 Task: Add an event with the title Second Client Meeting: Account Review, date '2024/05/12', time 7:30 AM to 9:30 AMand add a description: Furthermore, you will have the opportunity to discuss your current financial status, including revenue growth, profitability, and any notable milestones or achievements. Sharing this information demonstrates your business's performance and potential for future success., put the event into Yellow category, logged in from the account softage.2@softage.netand send the event invitation to softage.1@softage.net and softage.3@softage.net. Set a reminder for the event 30 minutes before
Action: Mouse moved to (94, 92)
Screenshot: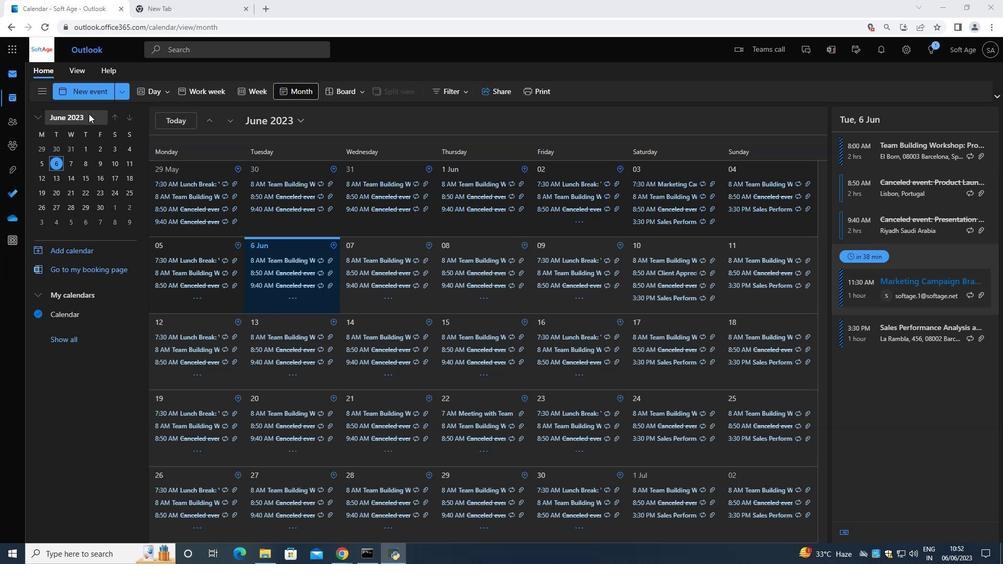 
Action: Mouse pressed left at (94, 92)
Screenshot: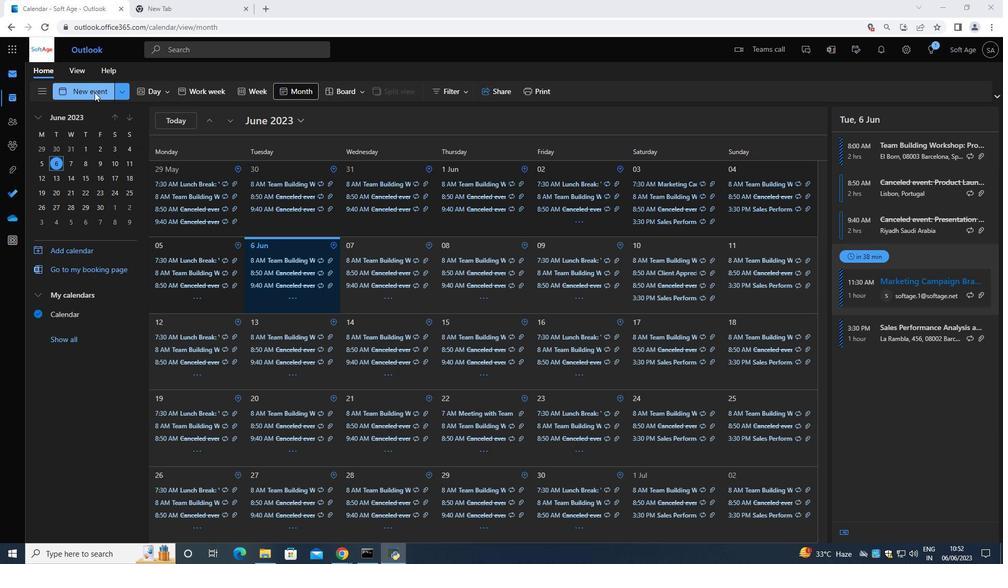 
Action: Mouse moved to (301, 122)
Screenshot: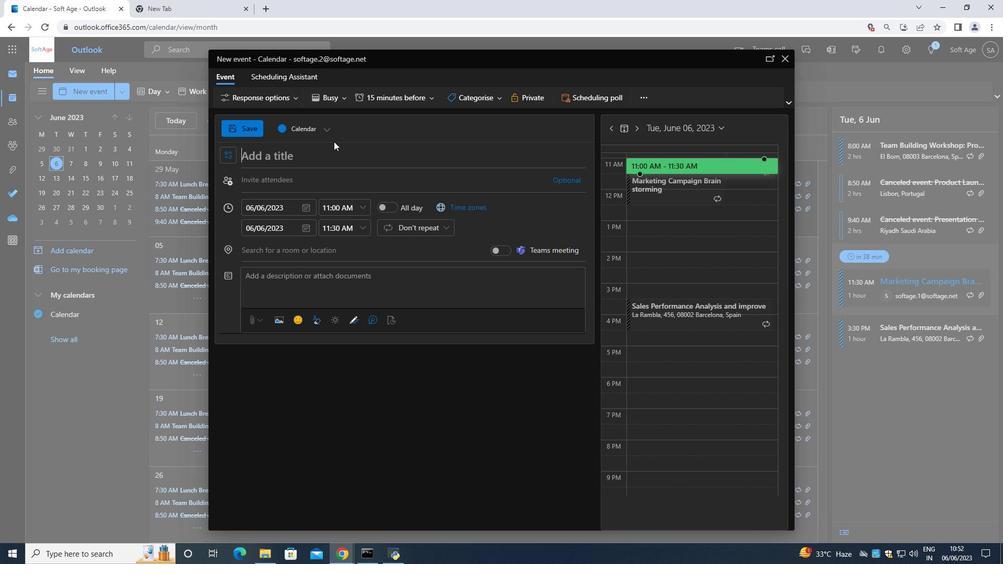 
Action: Key pressed <Key.shift><Key.shift><Key.shift><Key.shift><Key.shift><Key.shift><Key.shift><Key.shift><Key.shift><Key.shift><Key.shift><Key.shift><Key.shift><Key.shift>Second<Key.space><Key.shift><Key.shift><Key.shift><Key.shift>Client<Key.space><Key.shift>Meeting<Key.shift_r>:<Key.shift><Key.shift><Key.shift><Key.shift><Key.shift><Key.shift><Key.shift><Key.shift><Key.shift><Key.shift><Key.space><Key.shift>Account<Key.space><Key.shift>Reb<Key.backspace>view
Screenshot: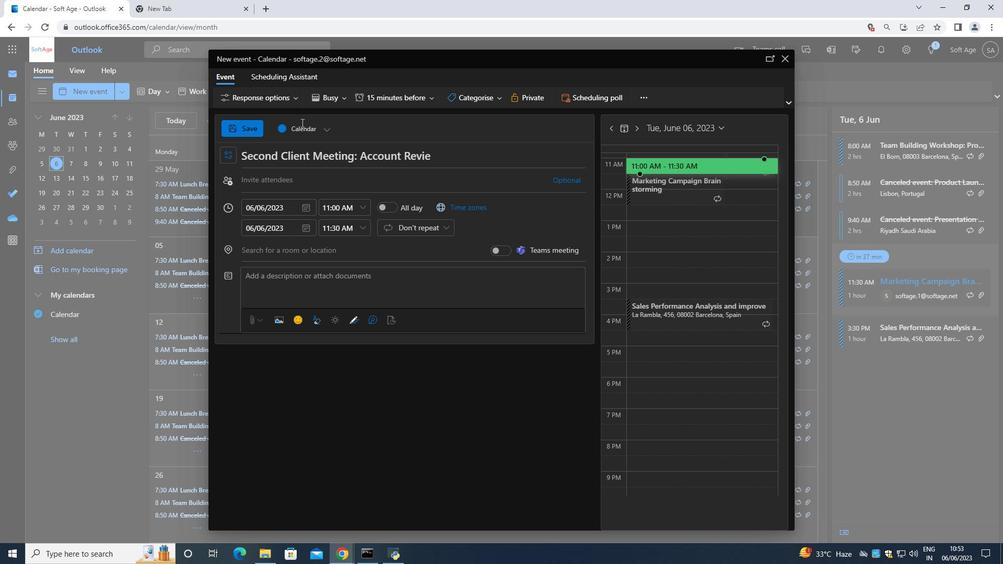 
Action: Mouse moved to (305, 206)
Screenshot: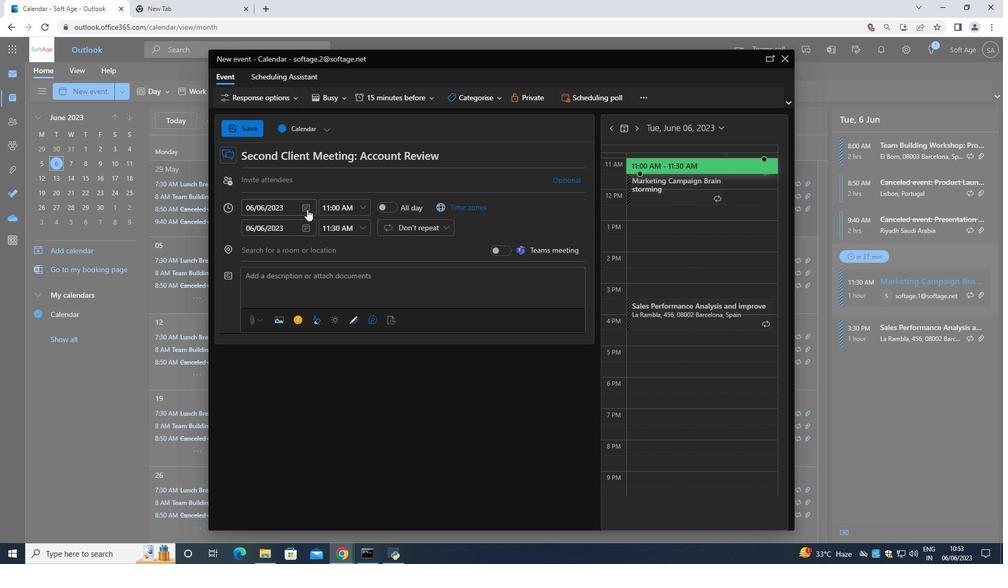 
Action: Mouse pressed left at (305, 206)
Screenshot: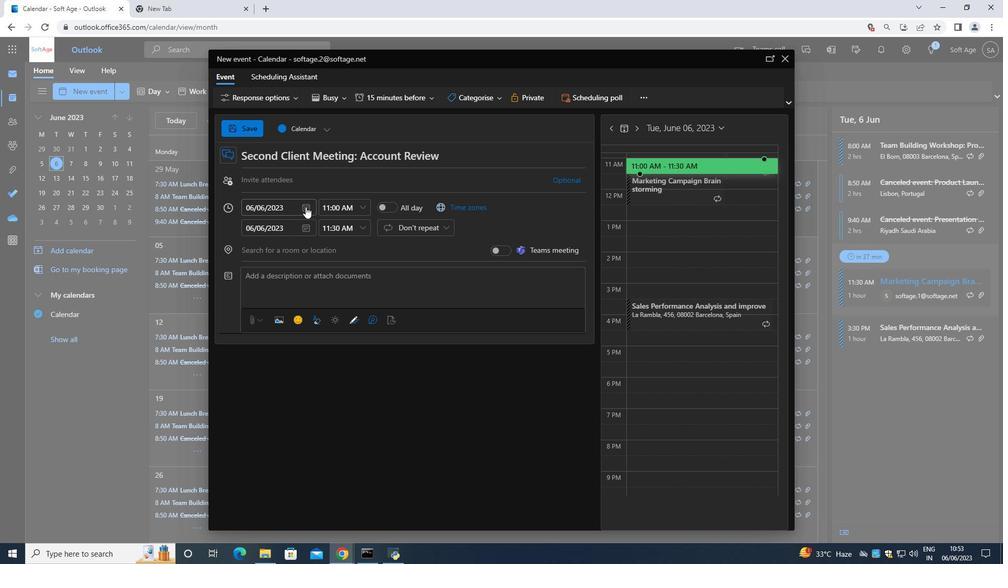 
Action: Mouse moved to (339, 226)
Screenshot: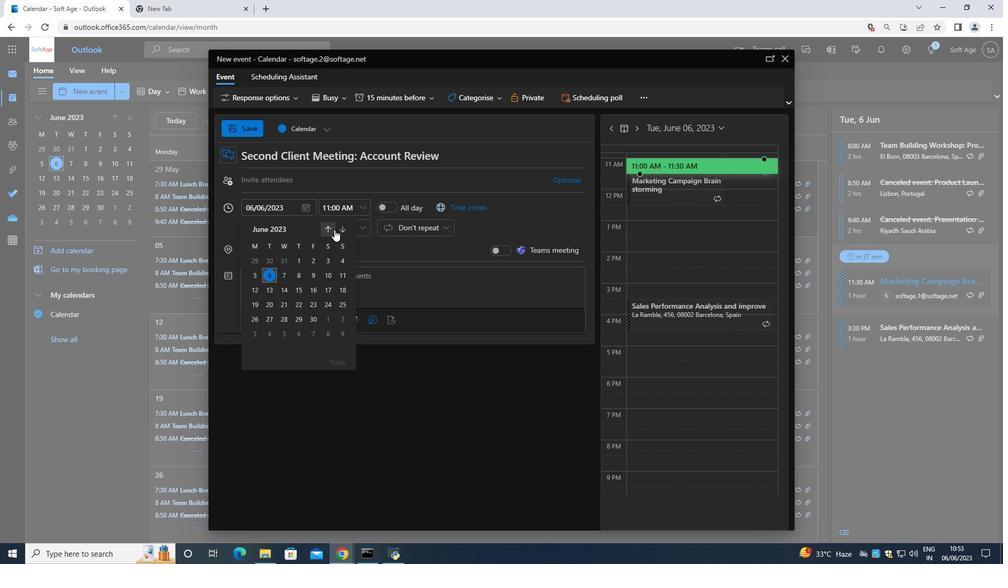 
Action: Mouse pressed left at (339, 226)
Screenshot: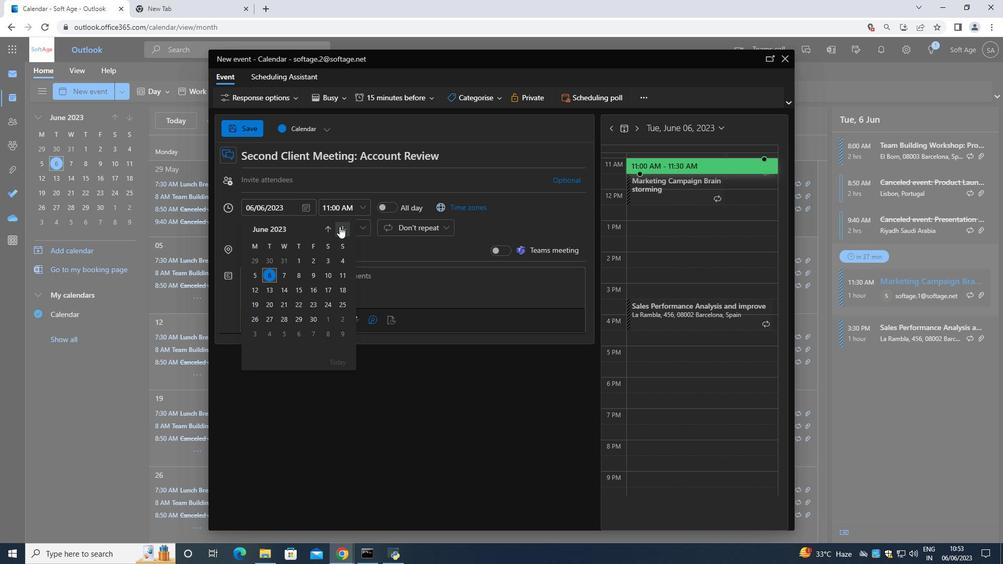 
Action: Mouse pressed left at (339, 226)
Screenshot: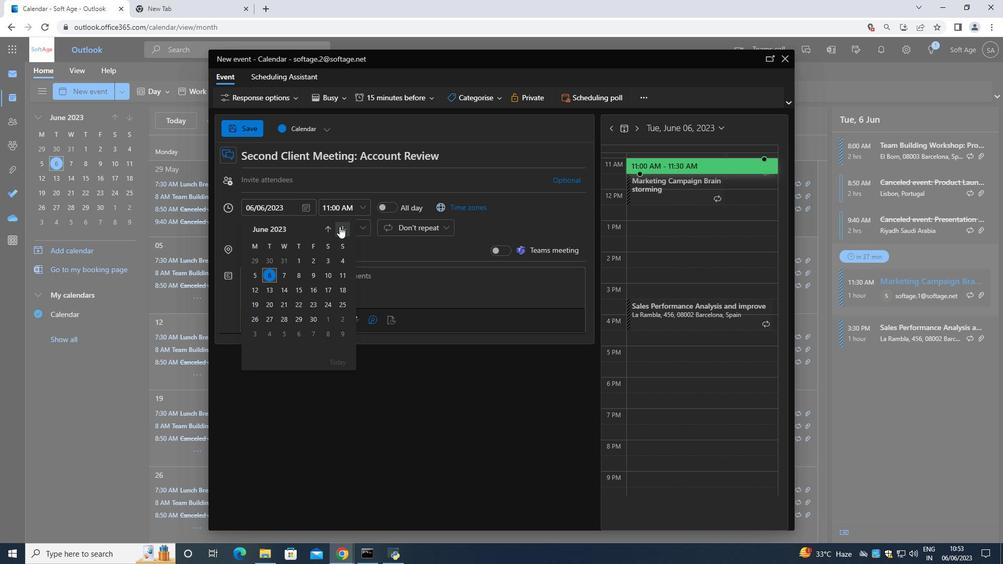 
Action: Mouse pressed left at (339, 226)
Screenshot: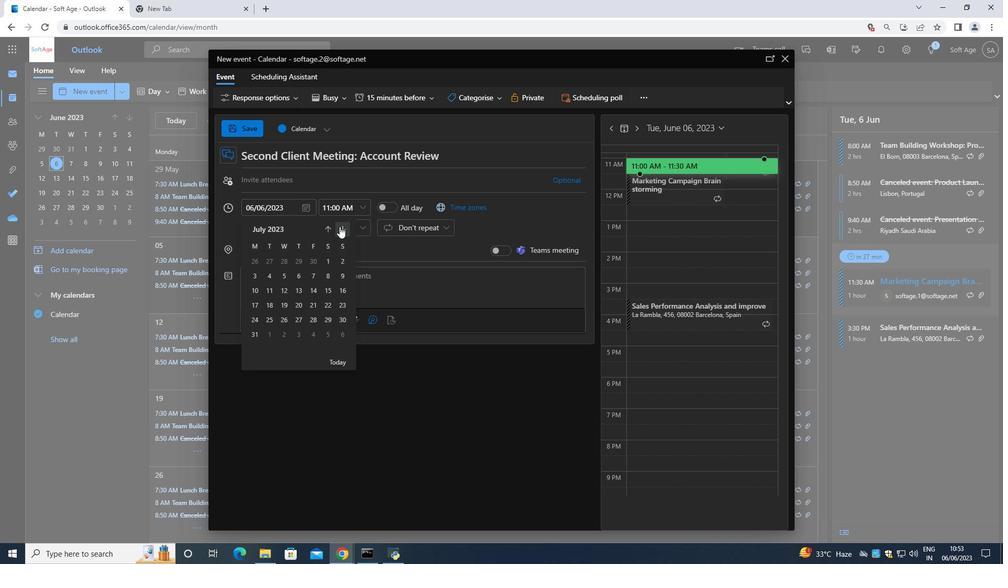 
Action: Mouse pressed left at (339, 226)
Screenshot: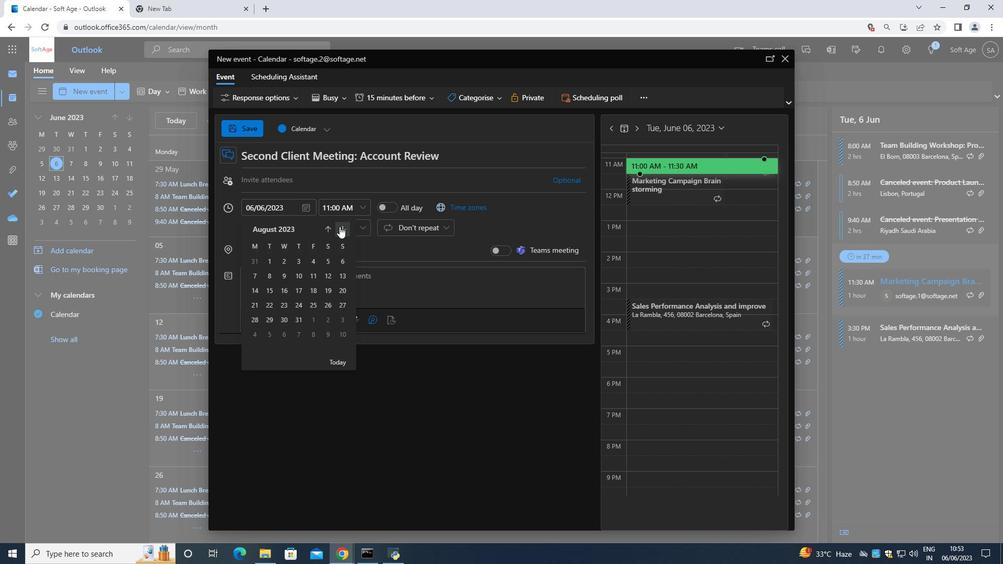 
Action: Mouse moved to (340, 226)
Screenshot: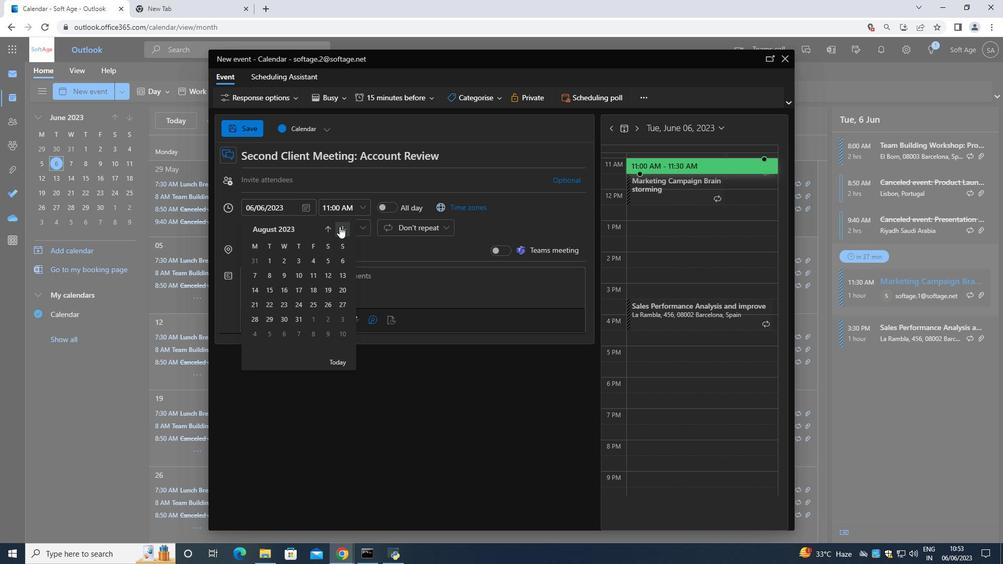 
Action: Mouse pressed left at (340, 226)
Screenshot: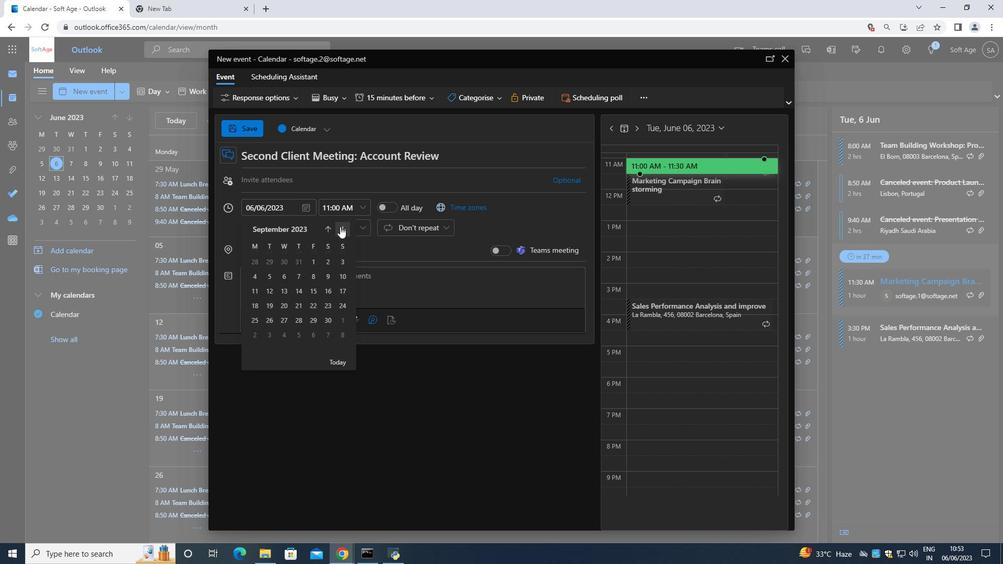 
Action: Mouse moved to (340, 226)
Screenshot: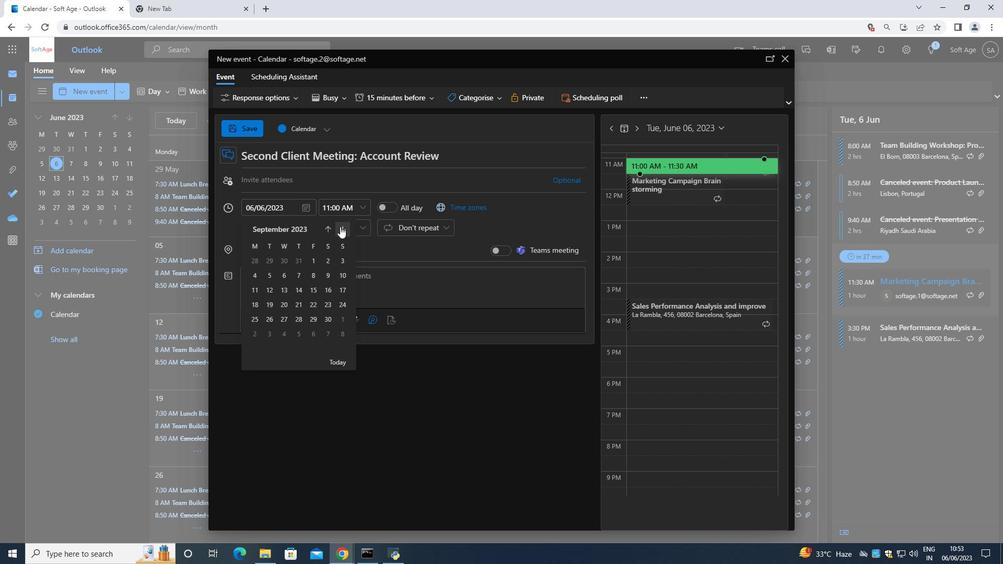 
Action: Mouse pressed left at (340, 226)
Screenshot: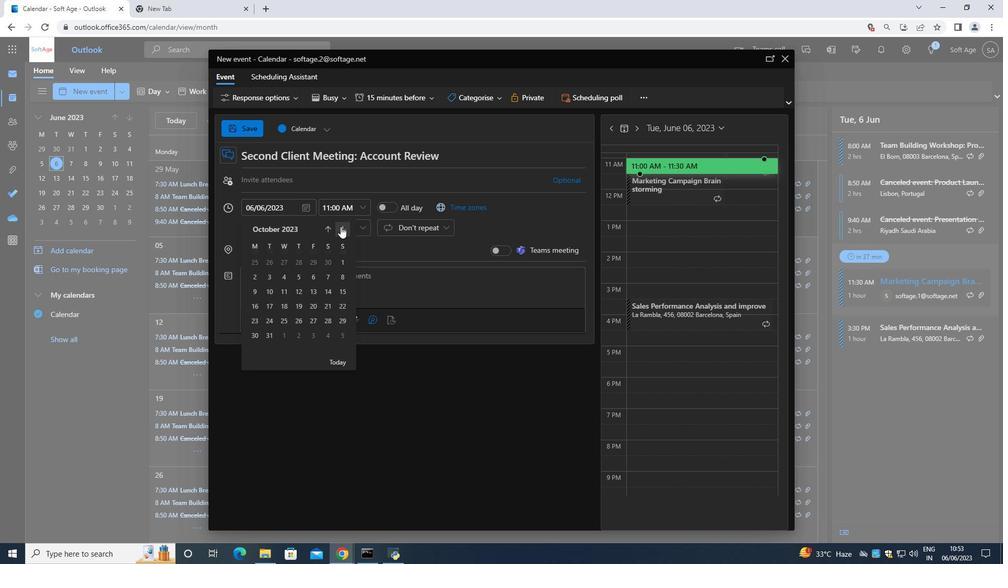 
Action: Mouse pressed left at (340, 226)
Screenshot: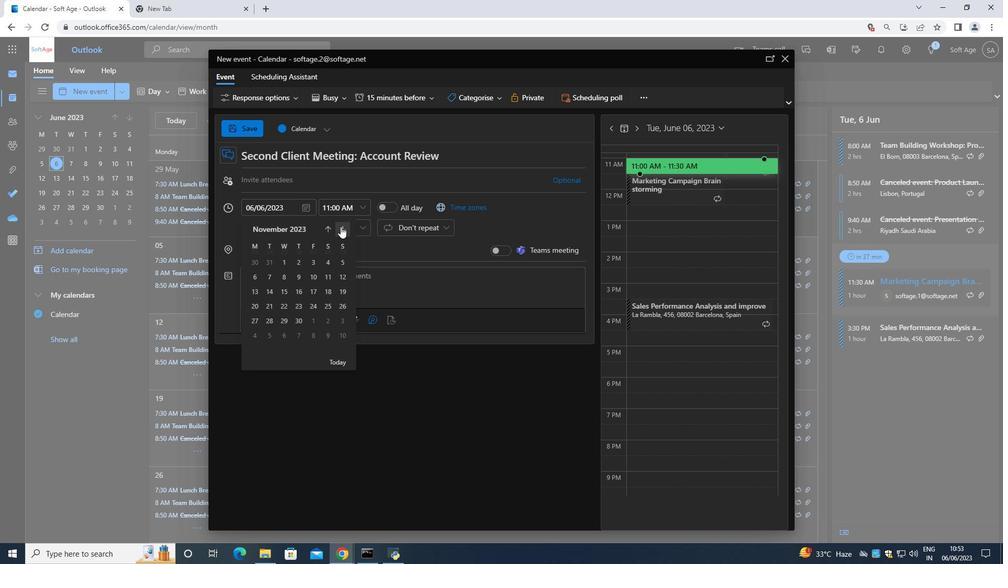 
Action: Mouse pressed left at (340, 226)
Screenshot: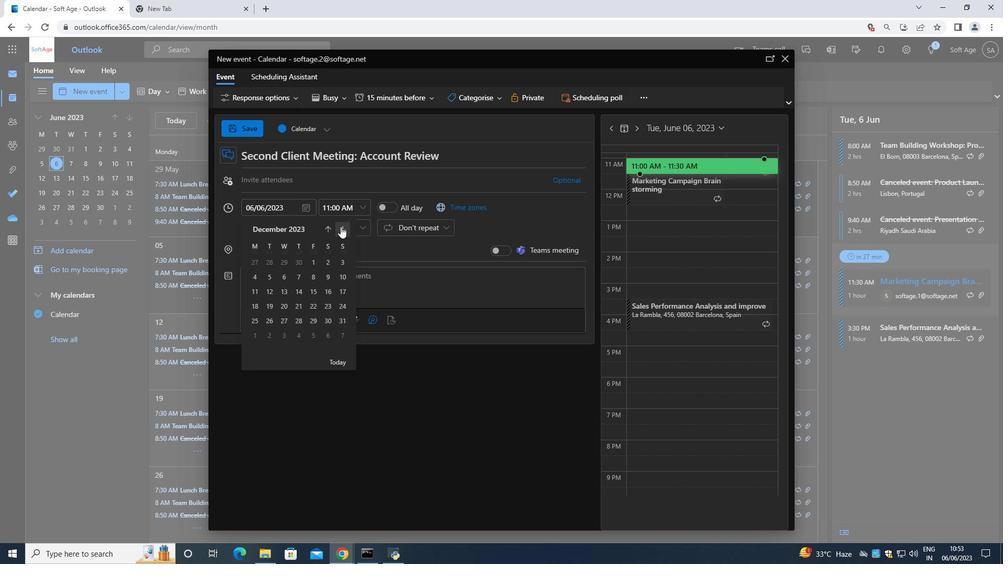 
Action: Mouse pressed left at (340, 226)
Screenshot: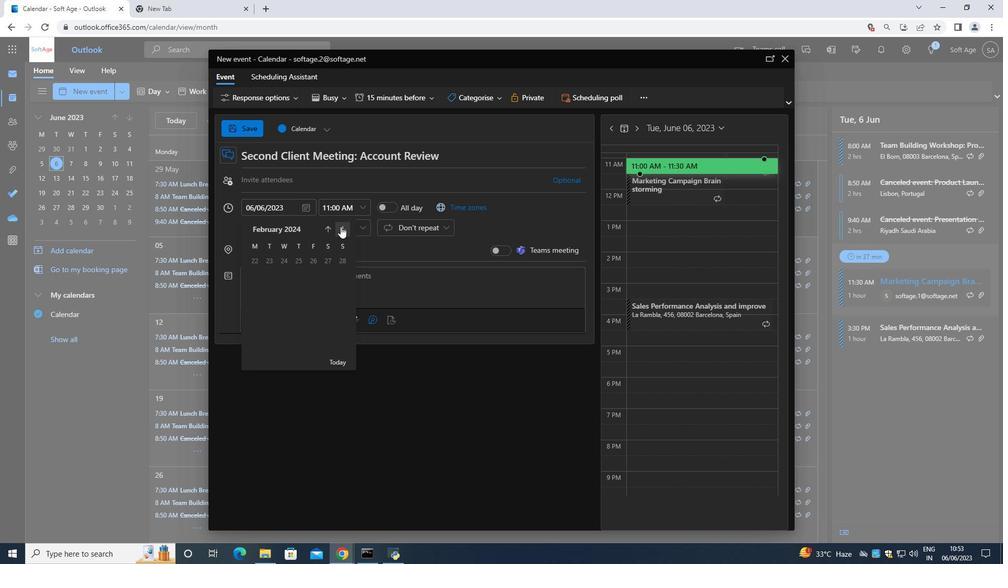 
Action: Mouse pressed left at (340, 226)
Screenshot: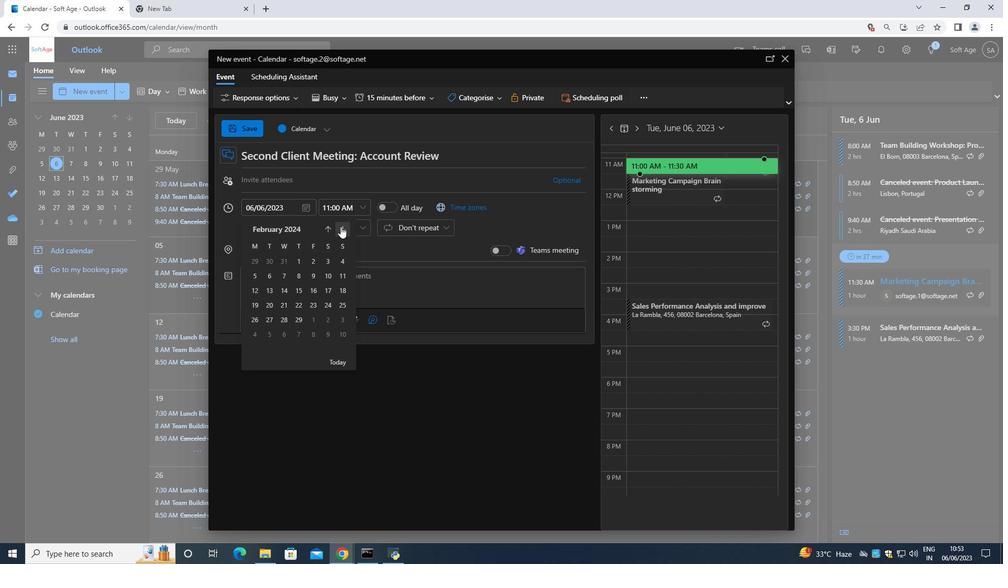 
Action: Mouse moved to (341, 226)
Screenshot: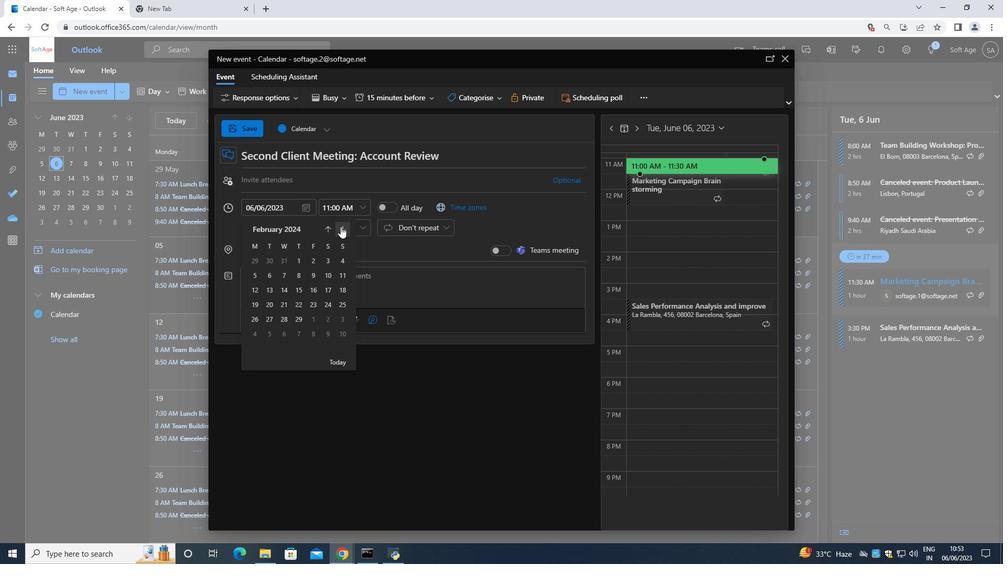 
Action: Mouse pressed left at (341, 226)
Screenshot: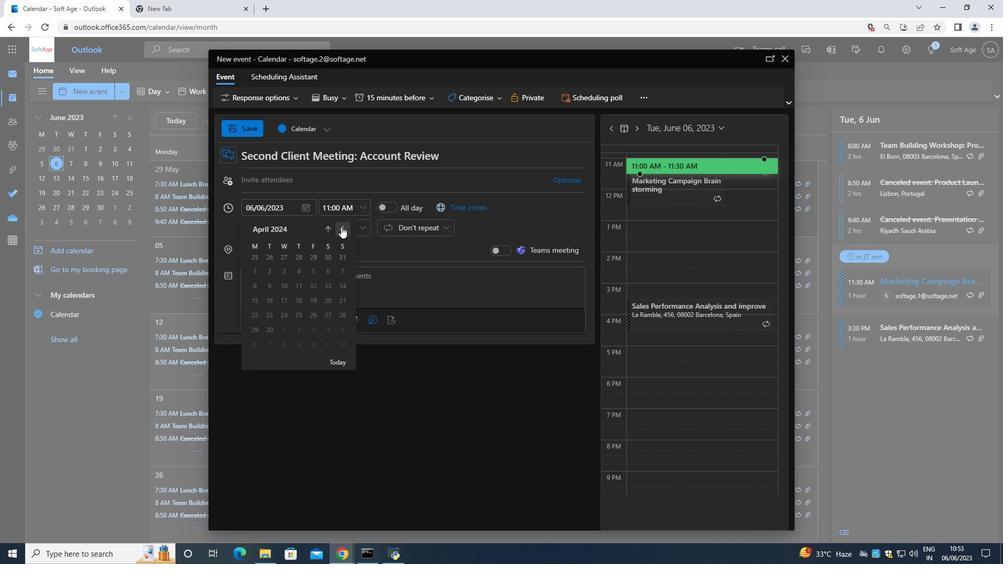 
Action: Mouse moved to (342, 276)
Screenshot: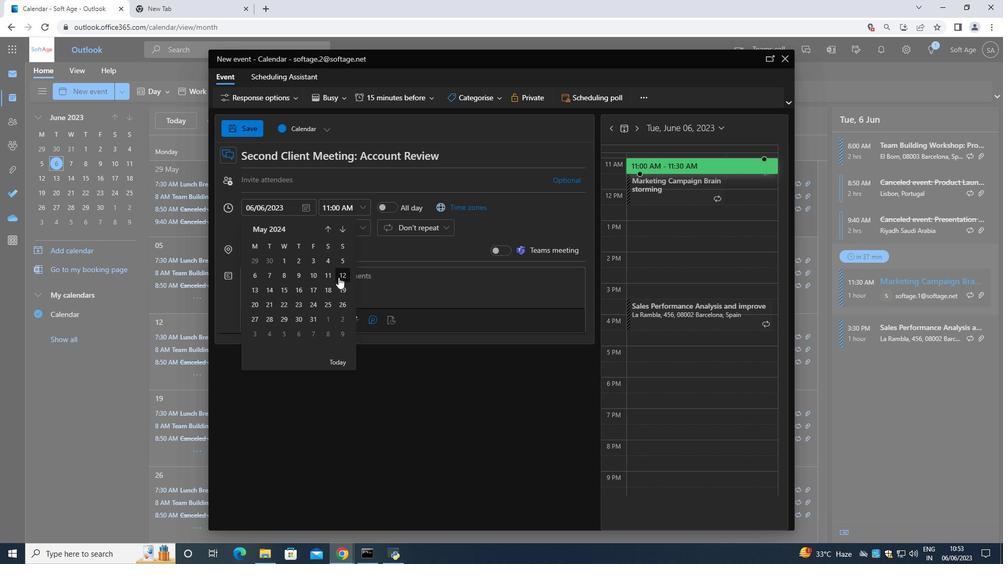 
Action: Mouse pressed left at (342, 276)
Screenshot: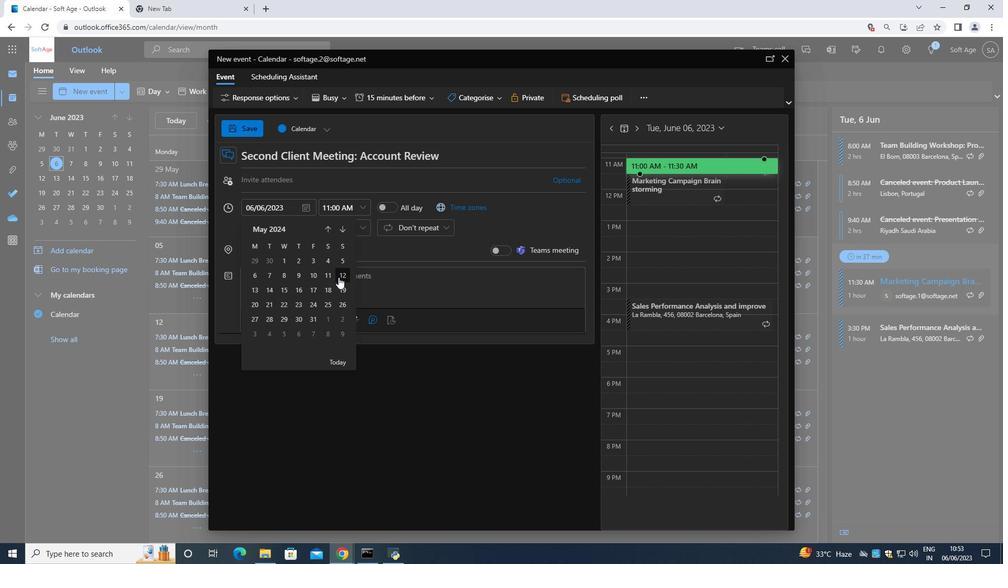 
Action: Mouse moved to (365, 204)
Screenshot: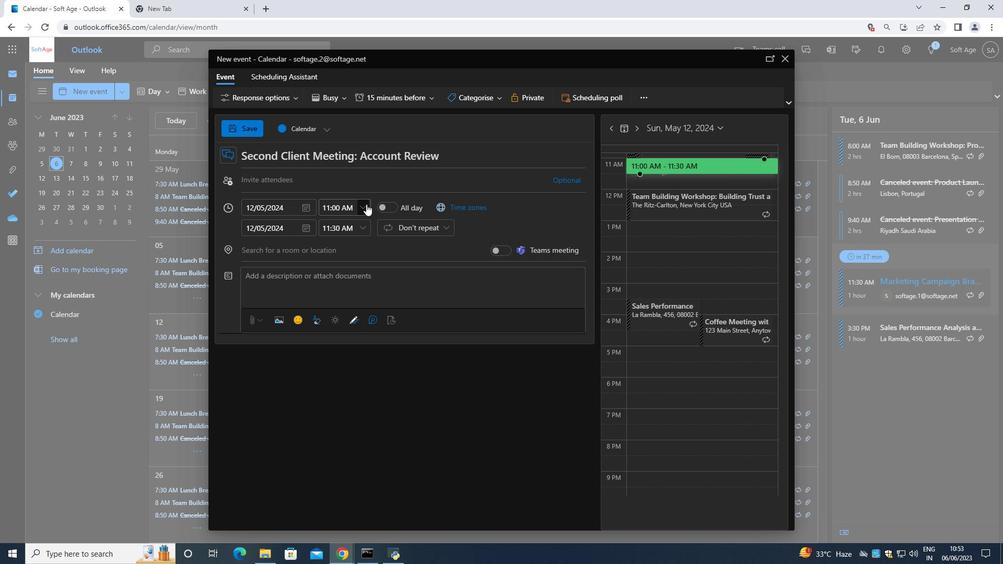 
Action: Mouse pressed left at (365, 204)
Screenshot: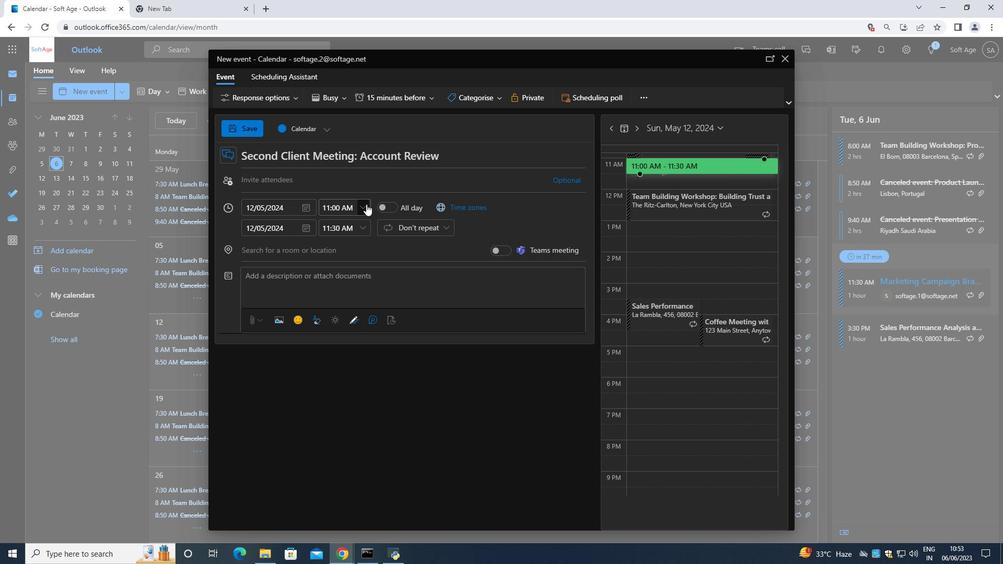 
Action: Mouse moved to (354, 226)
Screenshot: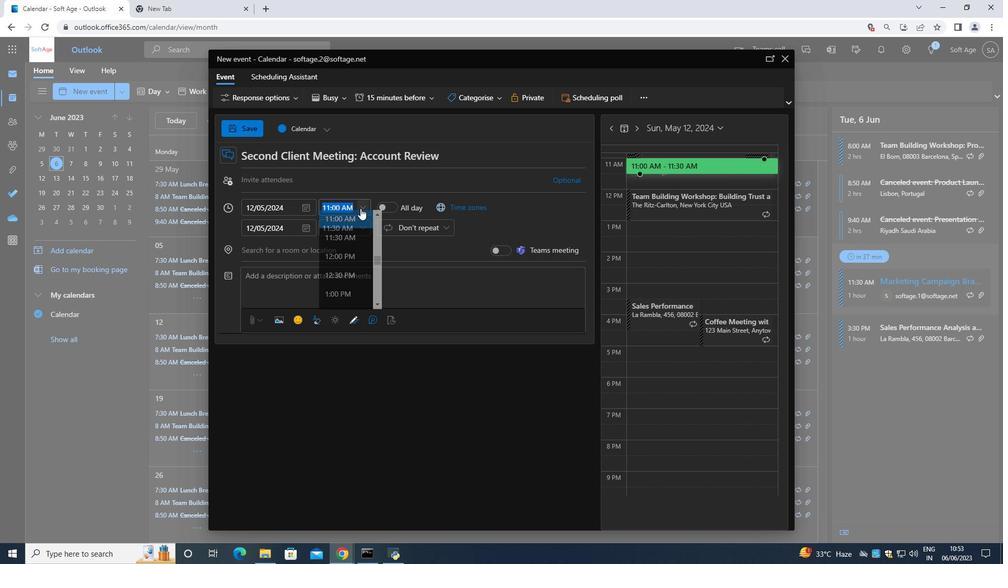 
Action: Mouse scrolled (354, 226) with delta (0, 0)
Screenshot: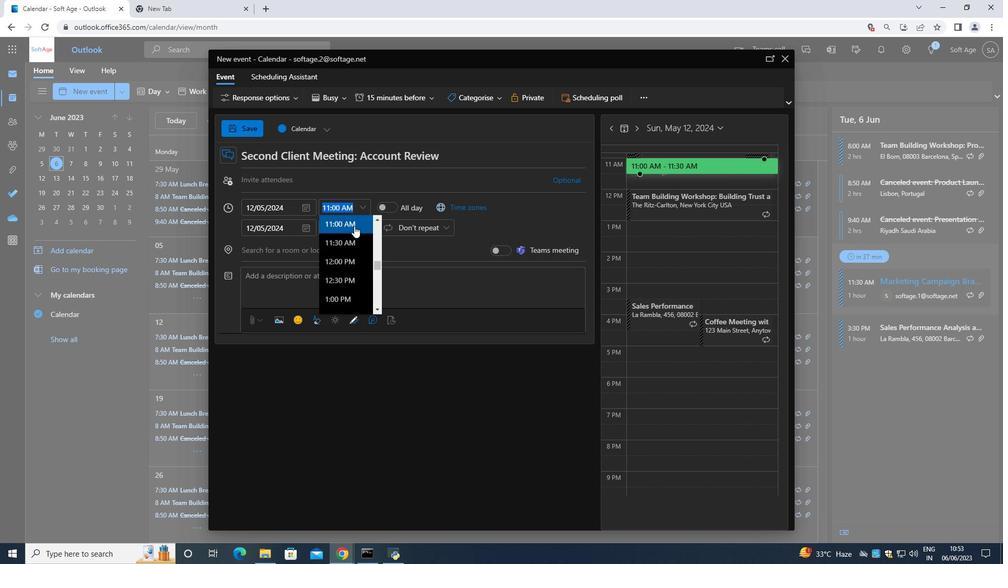 
Action: Mouse scrolled (354, 226) with delta (0, 0)
Screenshot: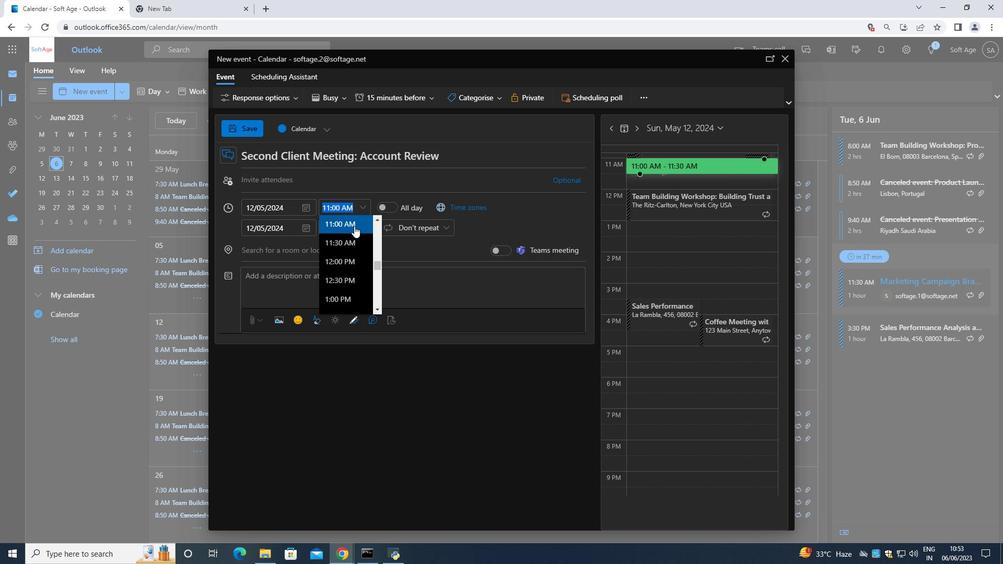 
Action: Mouse scrolled (354, 226) with delta (0, 0)
Screenshot: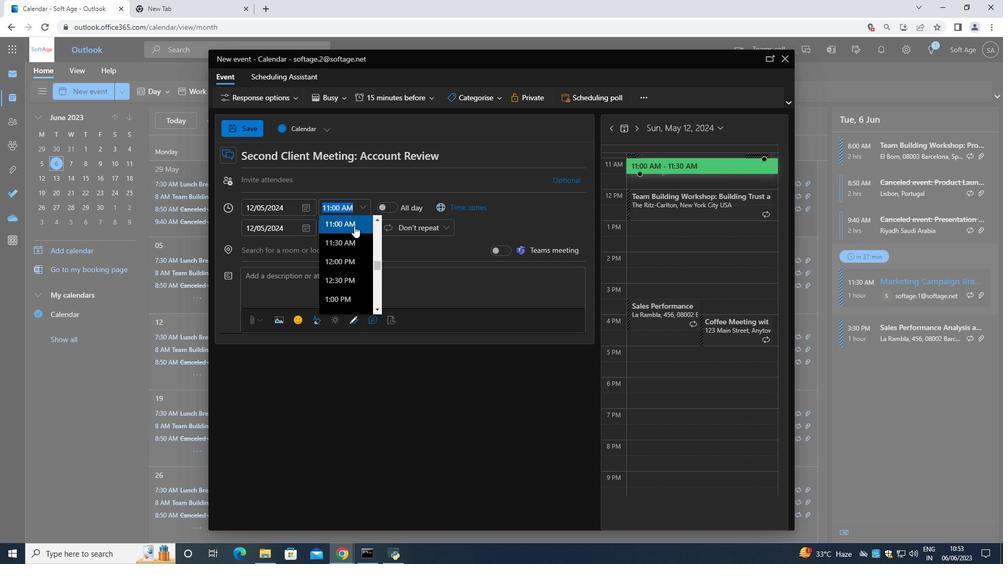 
Action: Mouse moved to (336, 253)
Screenshot: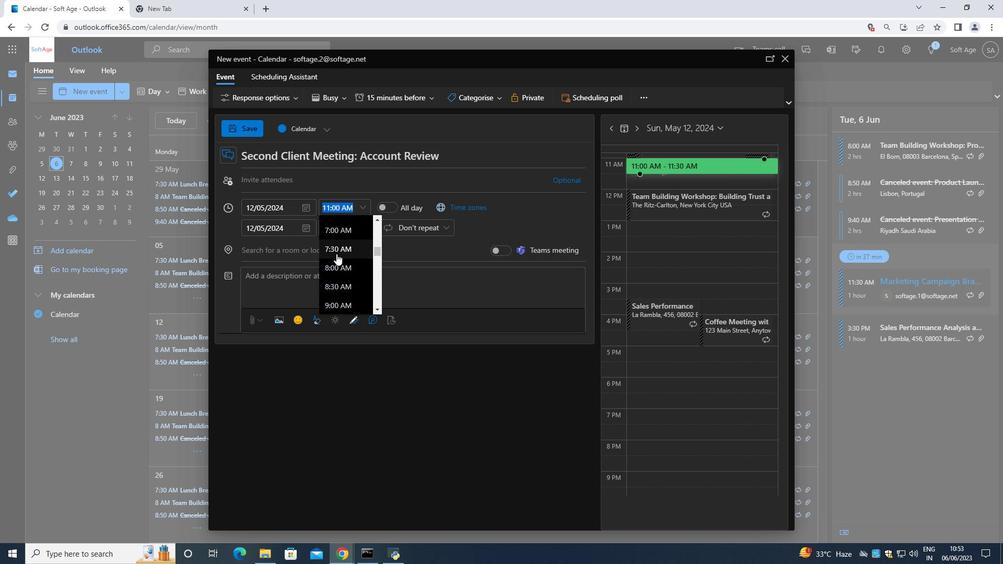 
Action: Mouse pressed left at (336, 253)
Screenshot: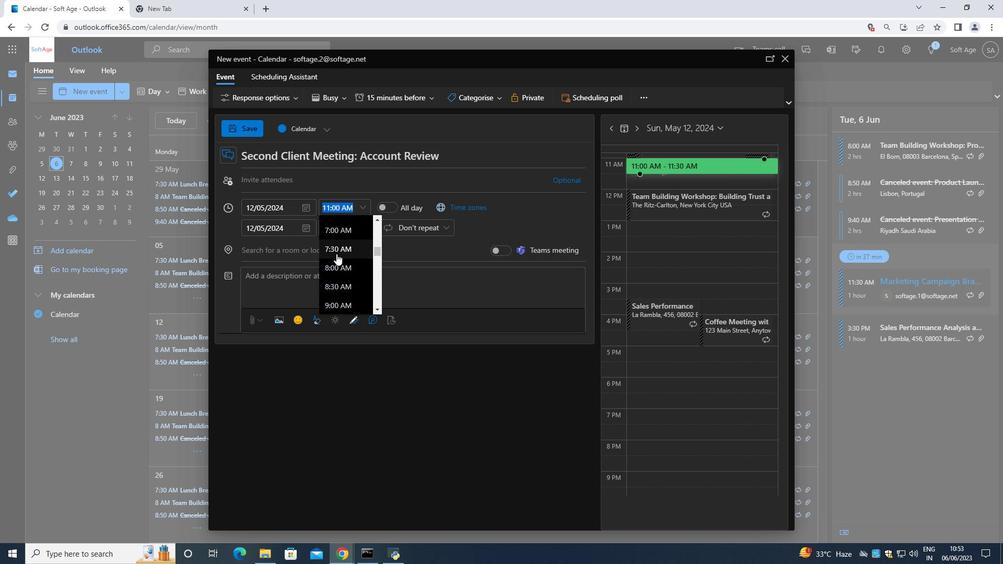 
Action: Mouse moved to (366, 226)
Screenshot: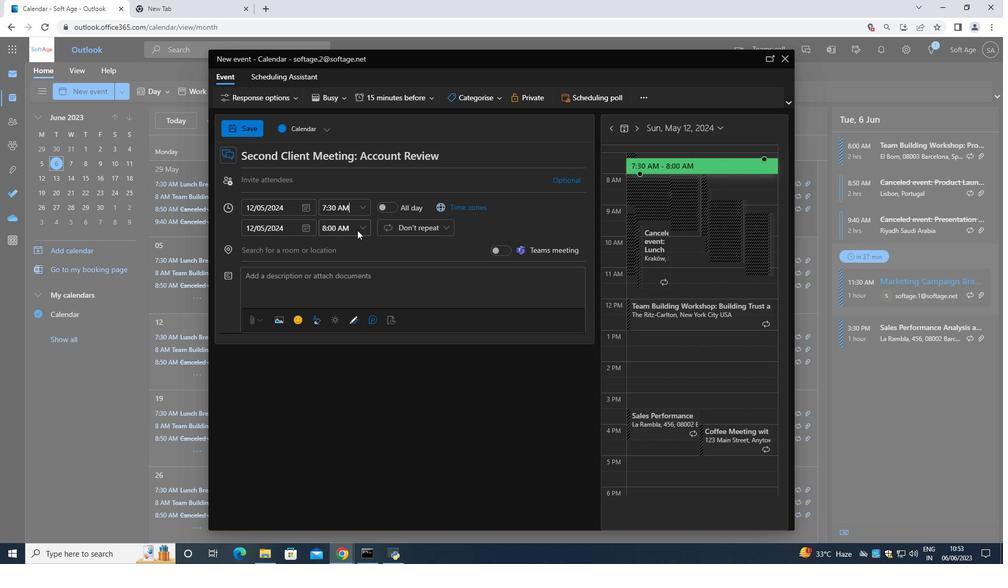 
Action: Mouse pressed left at (366, 226)
Screenshot: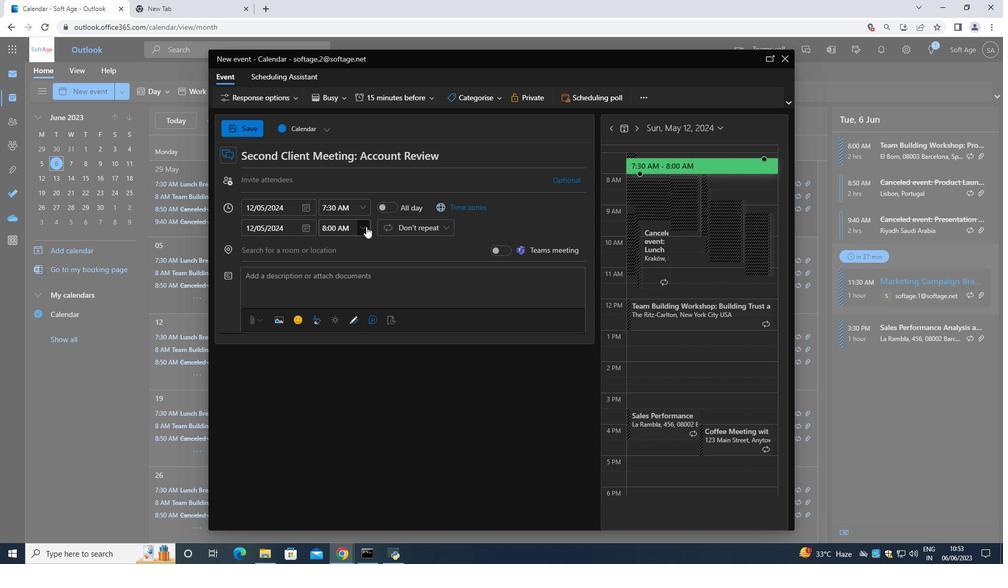 
Action: Mouse moved to (341, 293)
Screenshot: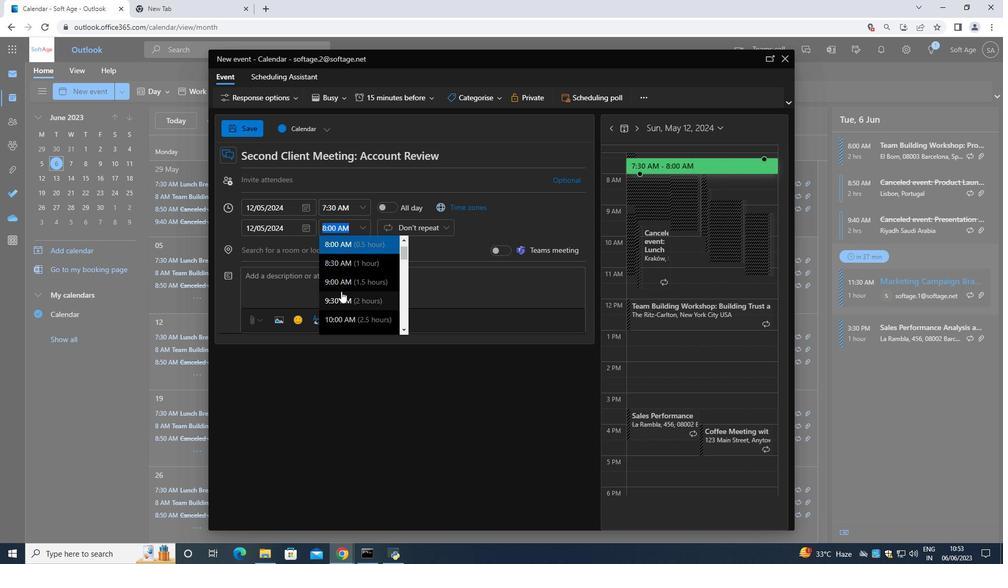 
Action: Mouse pressed left at (341, 293)
Screenshot: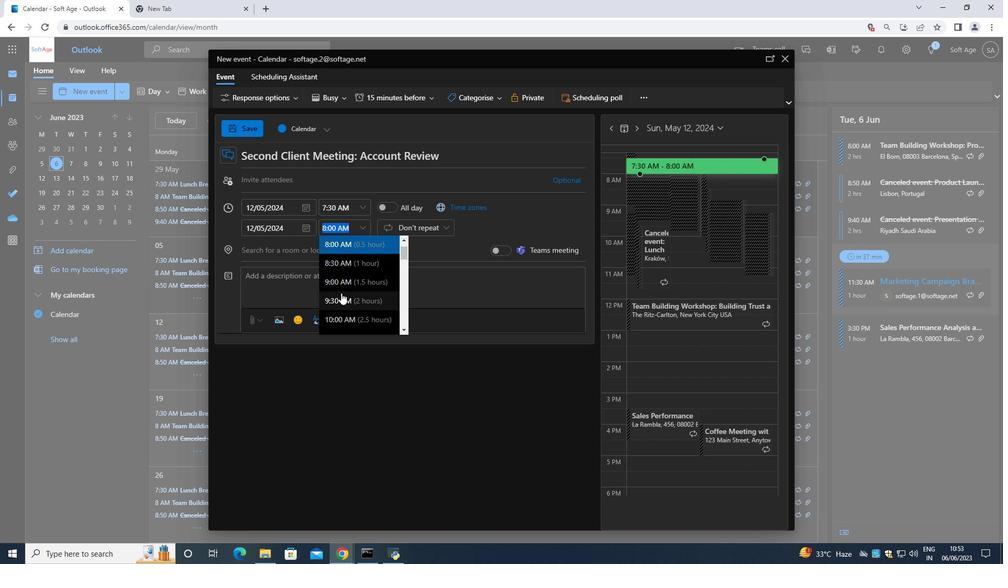 
Action: Mouse moved to (342, 292)
Screenshot: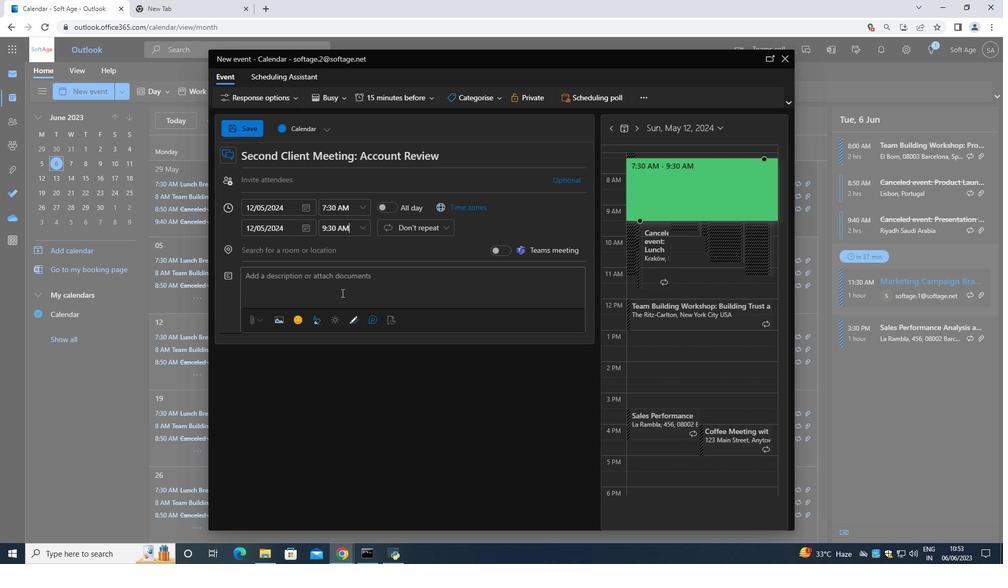 
Action: Mouse pressed left at (342, 292)
Screenshot: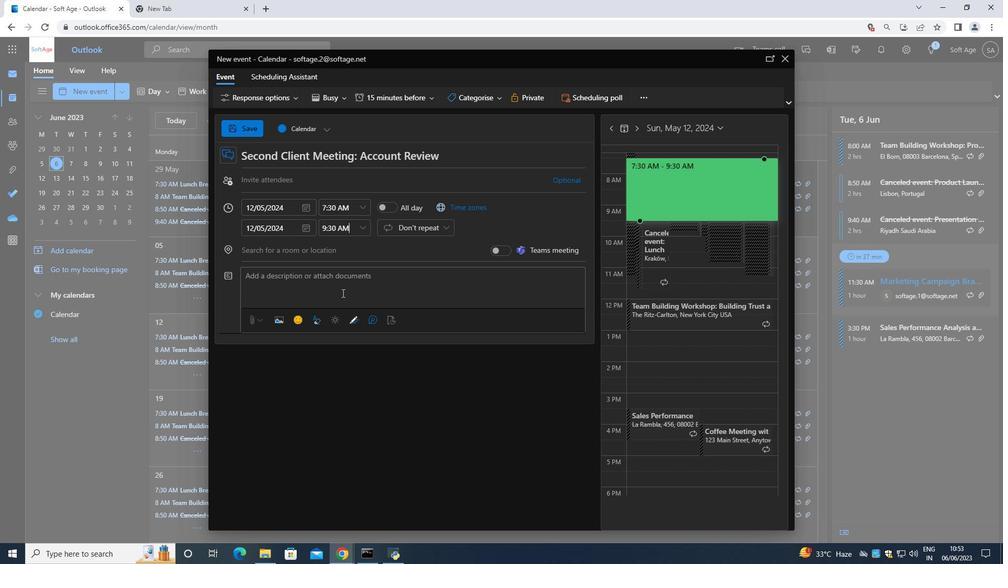 
Action: Mouse moved to (289, 258)
Screenshot: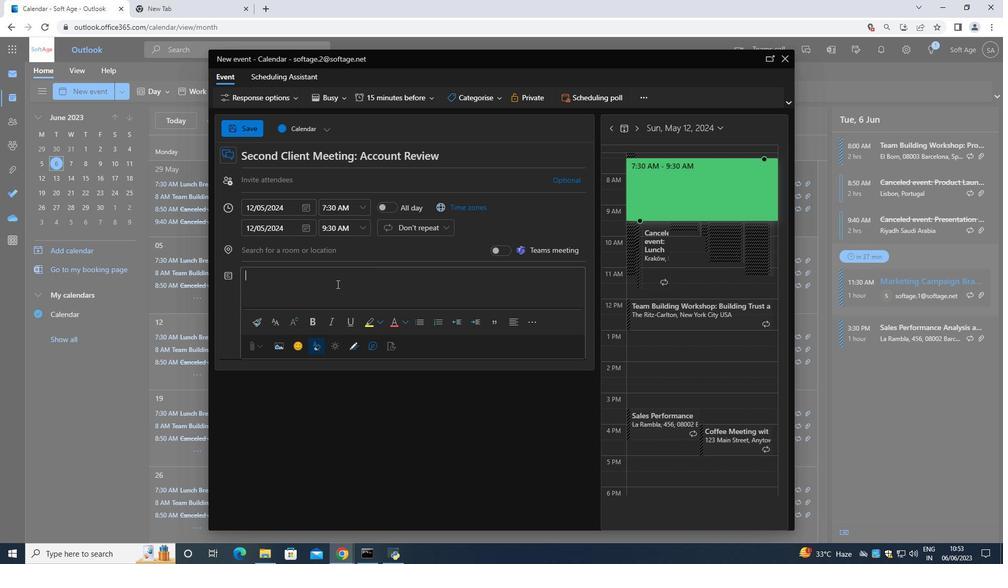 
Action: Key pressed <Key.shift><Key.shift><Key.shift><Key.shift><Key.shift>Furthermore,<Key.space>you<Key.space>will<Key.space>have<Key.space>the<Key.space>opportunity<Key.space>to<Key.space>diss<Key.backspace>cuss<Key.space>your<Key.space>current<Key.space>financial<Key.space>status<Key.space>,<Key.space>including<Key.space>revenue<Key.space>geowth,<Key.space><Key.left><Key.left><Key.left><Key.left><Key.left><Key.left><Key.left><Key.left><Key.left><Key.right><Key.right><Key.right><Key.backspace>r<Key.right><Key.right><Key.right><Key.right><Key.right><Key.right><Key.right><Key.right><Key.right><Key.space>profitability,<Key.space>and<Key.space>any<Key.space>notable<Key.space>milestones<Key.space>or<Key.space>achievements.<Key.space><Key.shift>Sharing<Key.space>this<Key.space>i<Key.backspace>information<Key.space>demonstrater<Key.backspace>s<Key.space>ypur<Key.space>business;<Key.backspace>'<Key.left><Key.left><Key.left><Key.left><Key.left><Key.left><Key.left><Key.left><Key.left><Key.left><Key.left><Key.left><Key.left><Key.right><Key.backspace>o<Key.right><Key.right><Key.right><Key.right><Key.right><Key.right><Key.right><Key.right><Key.right><Key.right><Key.right><Key.right><Key.right><Key.right>spr<Key.insert><Key.insert><Key.insert><Key.backspace><Key.backspace><Key.backspace>s<Key.space>pr<Key.backspace>erformance<Key.space>and<Key.space>potential<Key.space>for<Key.space>fur<Key.backspace>ture<Key.space>success<Key.space>.
Screenshot: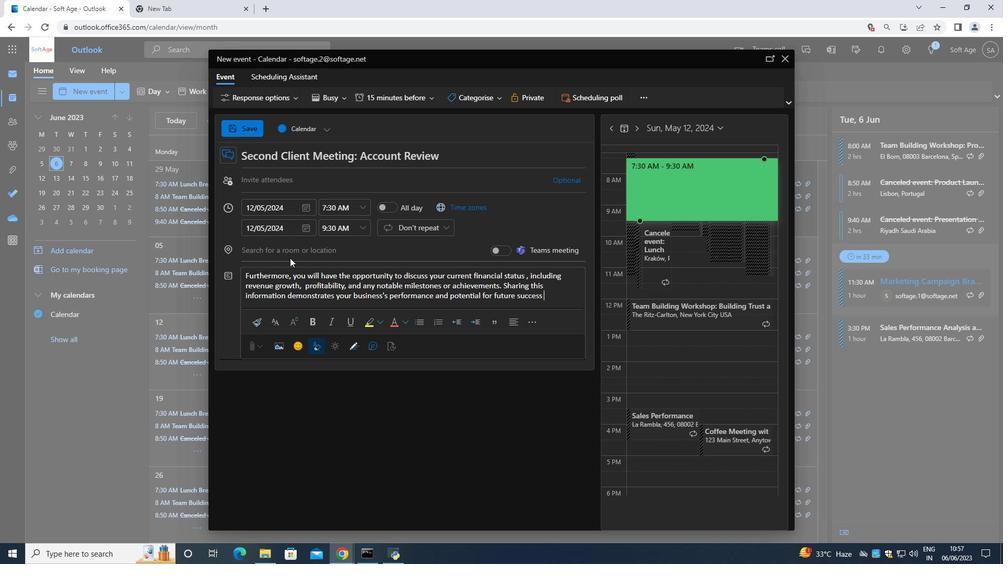 
Action: Mouse moved to (472, 90)
Screenshot: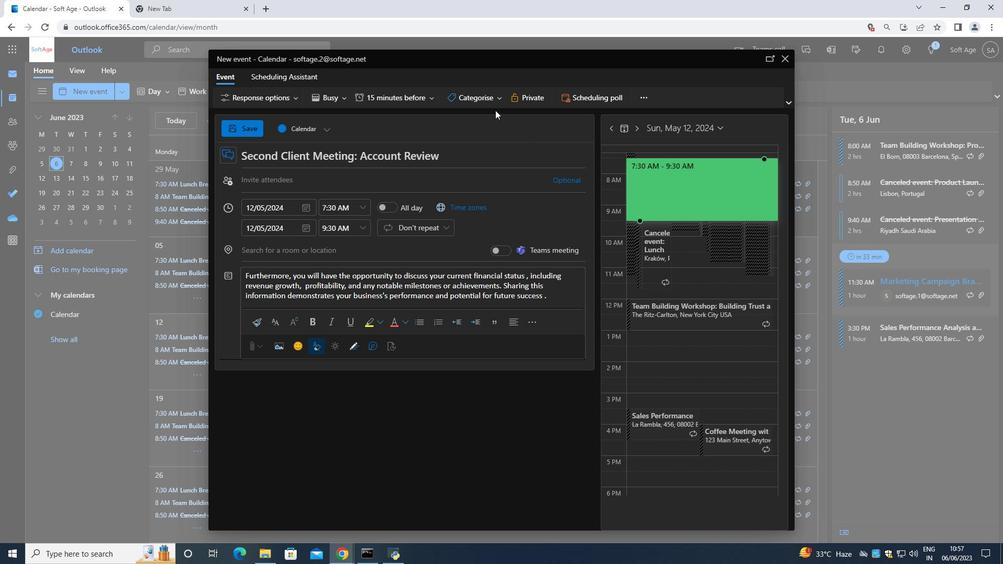 
Action: Mouse pressed left at (472, 90)
Screenshot: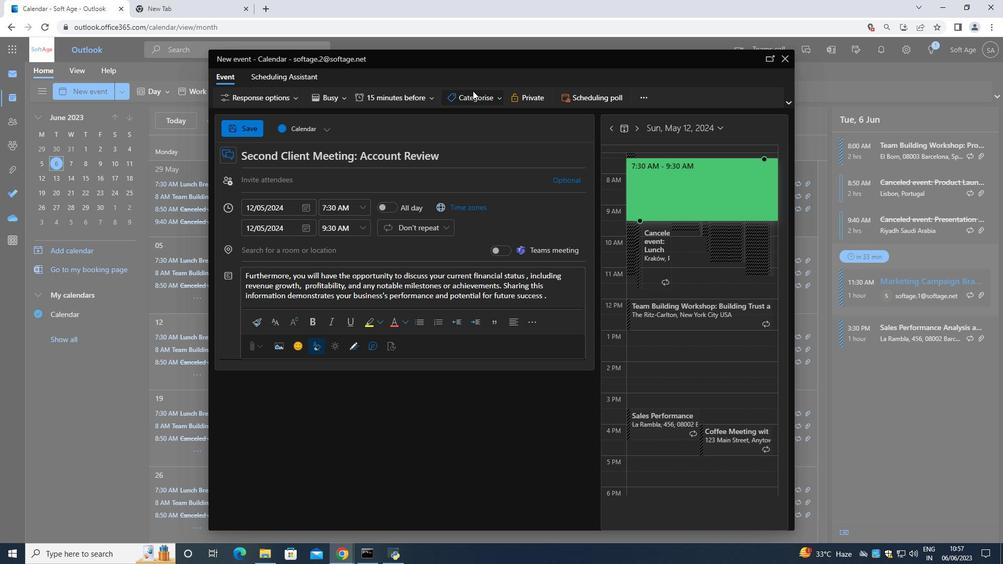 
Action: Mouse moved to (474, 198)
Screenshot: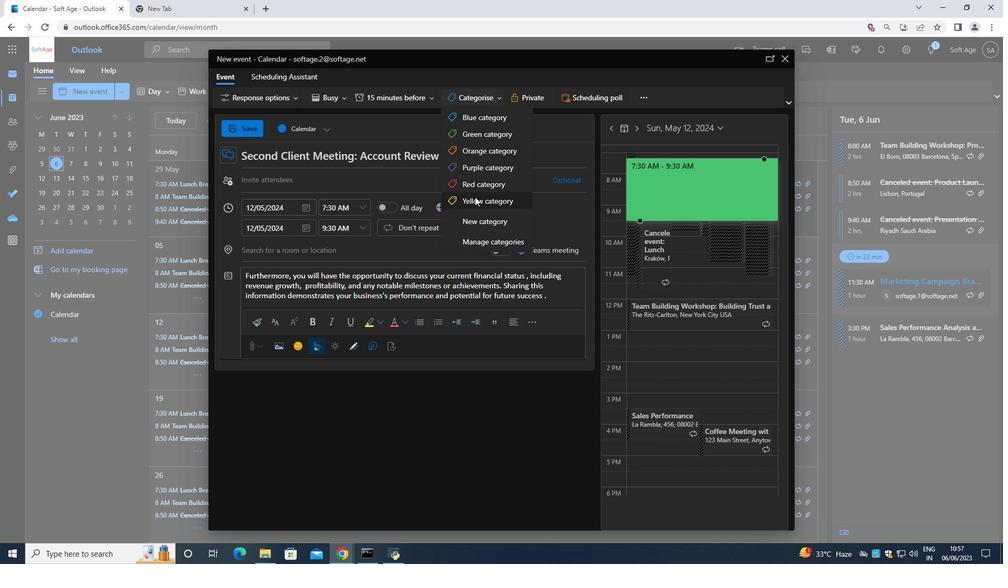 
Action: Mouse pressed left at (474, 198)
Screenshot: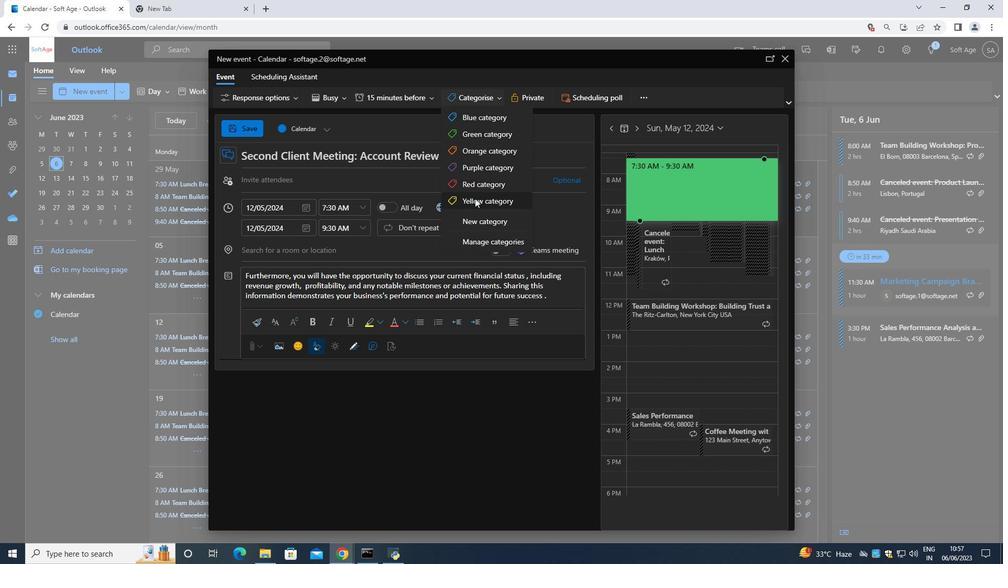 
Action: Mouse moved to (391, 182)
Screenshot: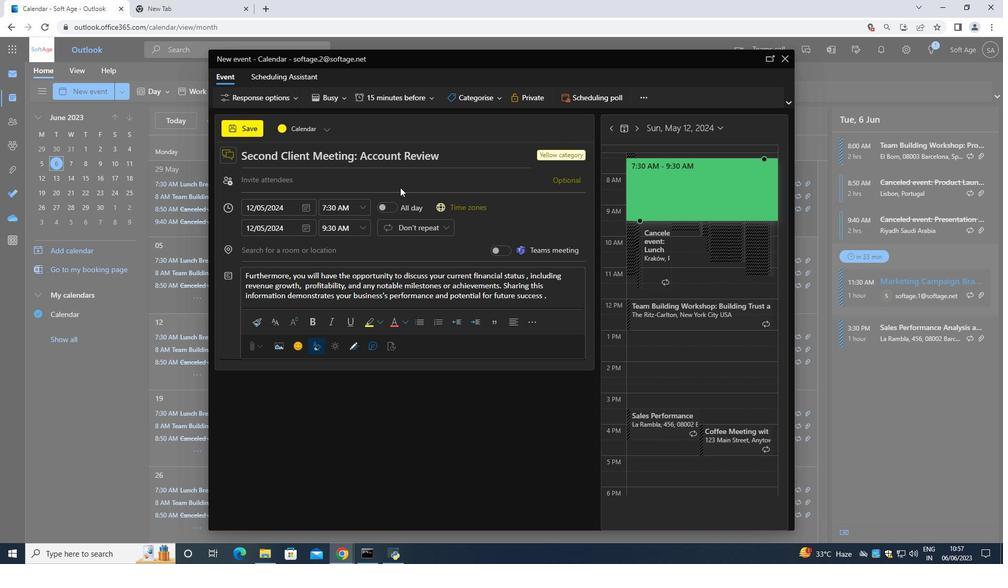 
Action: Mouse pressed left at (391, 182)
Screenshot: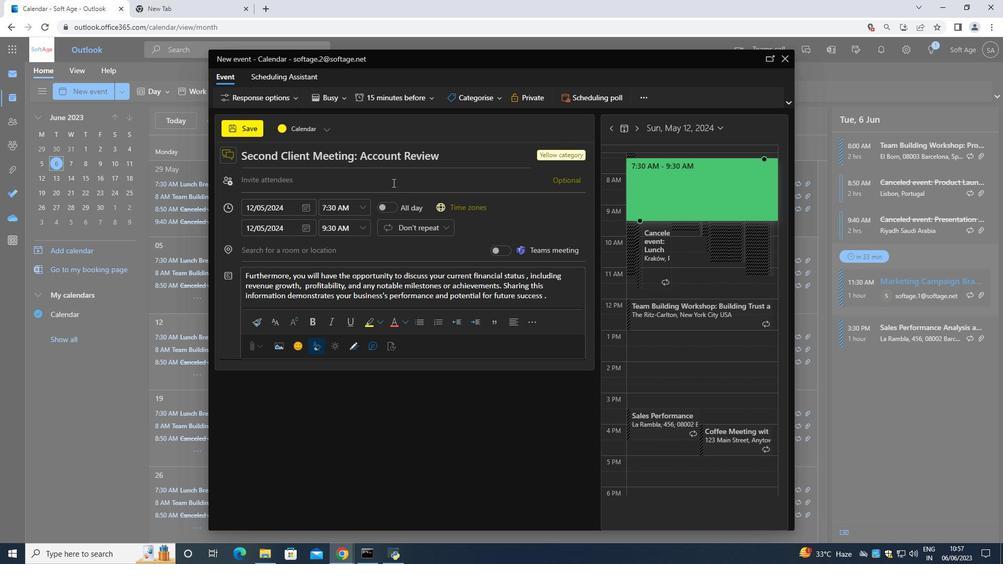
Action: Mouse moved to (367, 163)
Screenshot: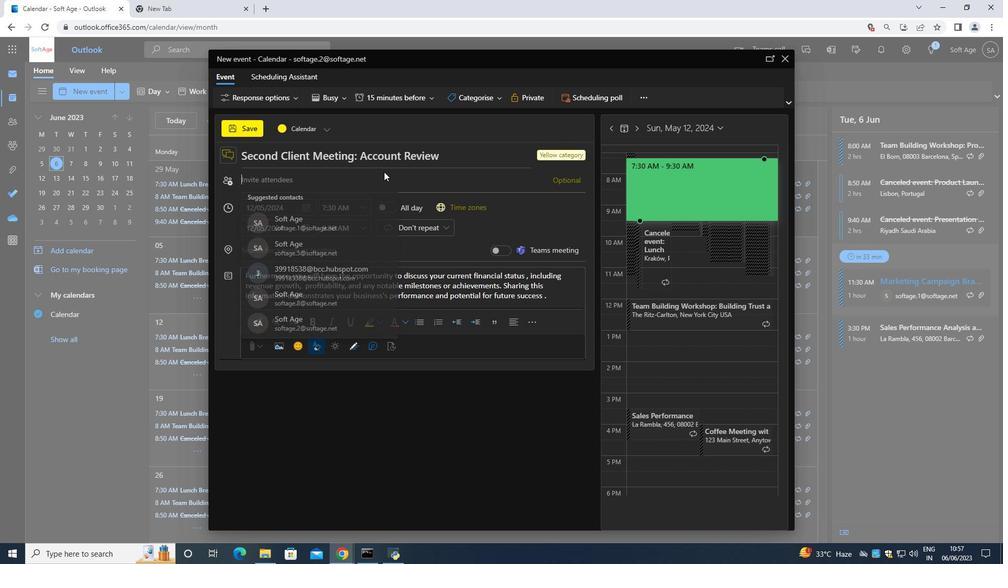 
Action: Key pressed <Key.shift>Softage.1<Key.shift>@softage
Screenshot: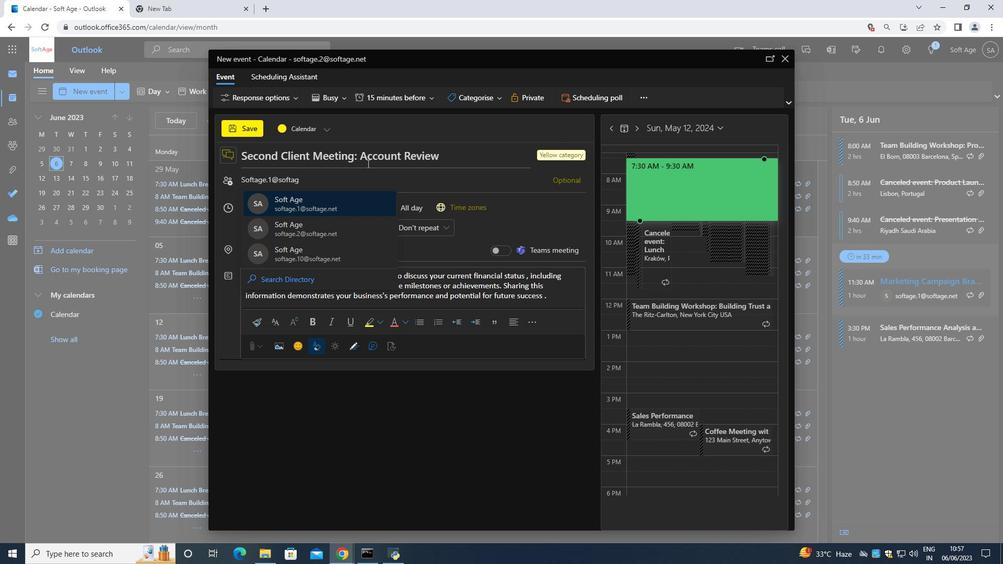 
Action: Mouse moved to (331, 201)
Screenshot: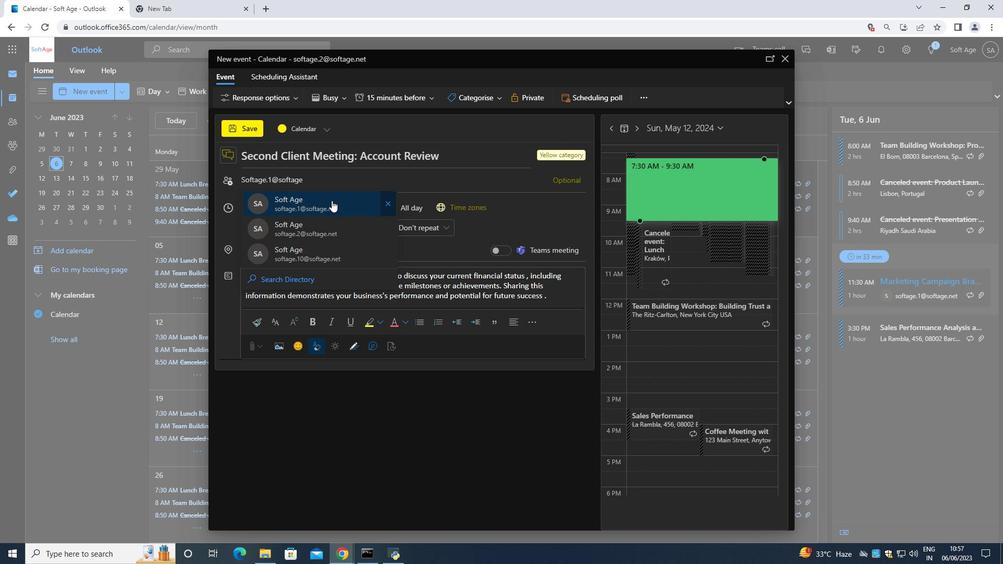 
Action: Mouse pressed left at (331, 201)
Screenshot: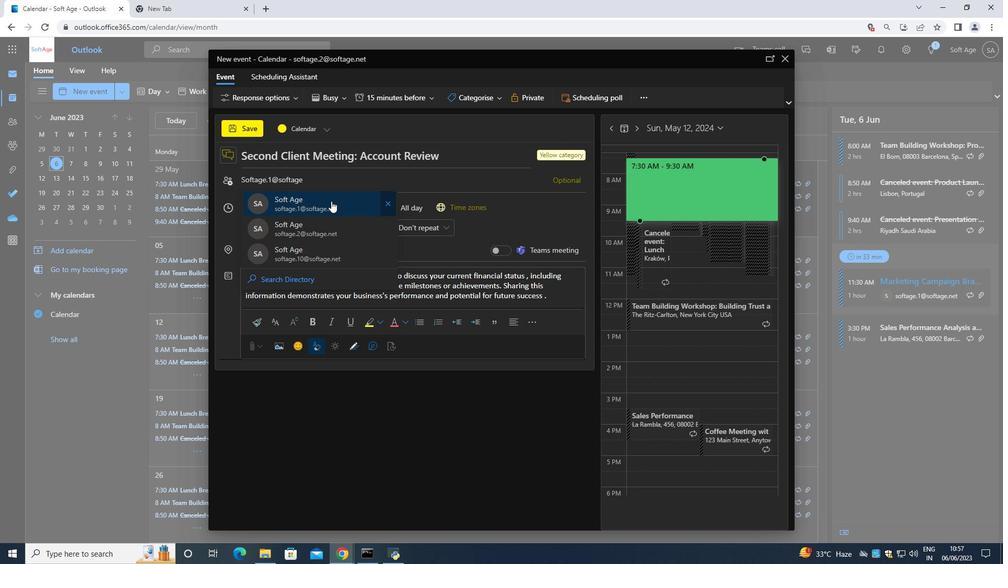 
Action: Mouse moved to (330, 201)
Screenshot: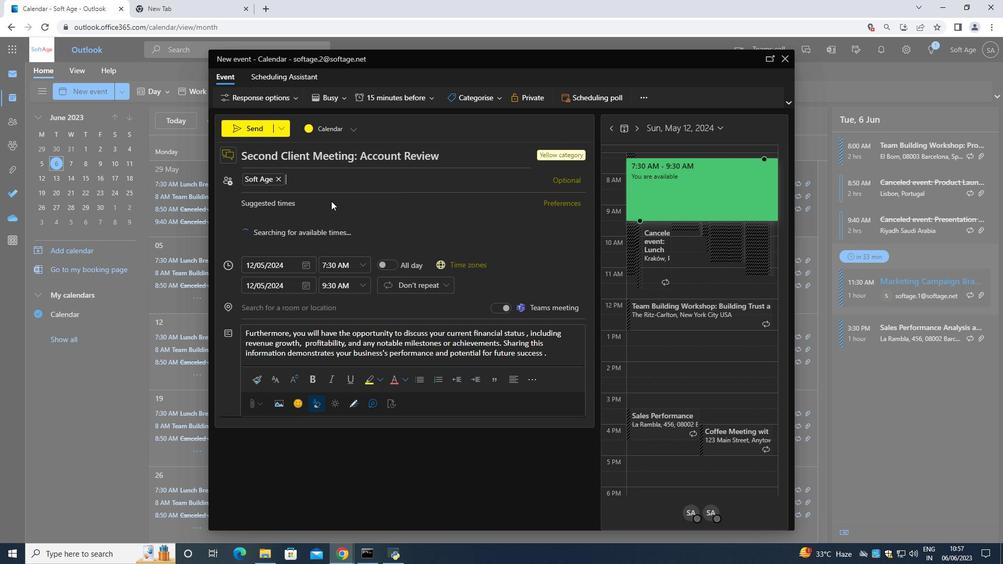 
Action: Key pressed <Key.shift>Softage.5<Key.backspace>3<Key.shift>@
Screenshot: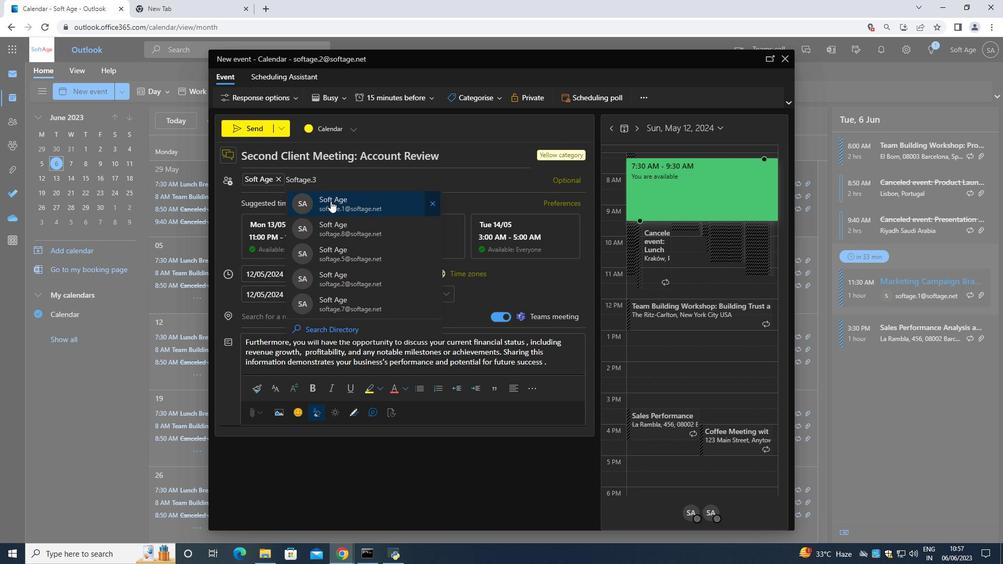 
Action: Mouse moved to (329, 201)
Screenshot: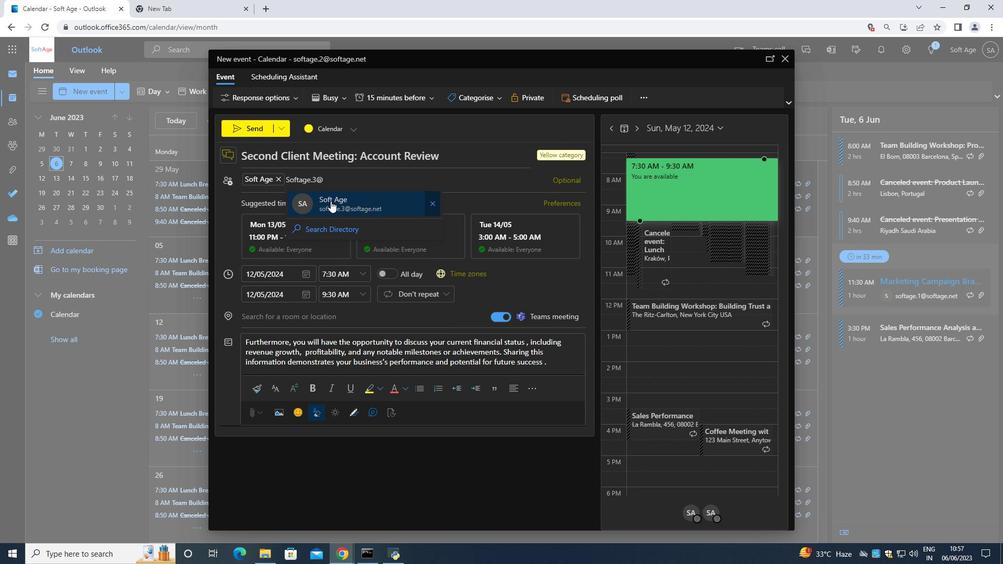 
Action: Mouse pressed left at (329, 201)
Screenshot: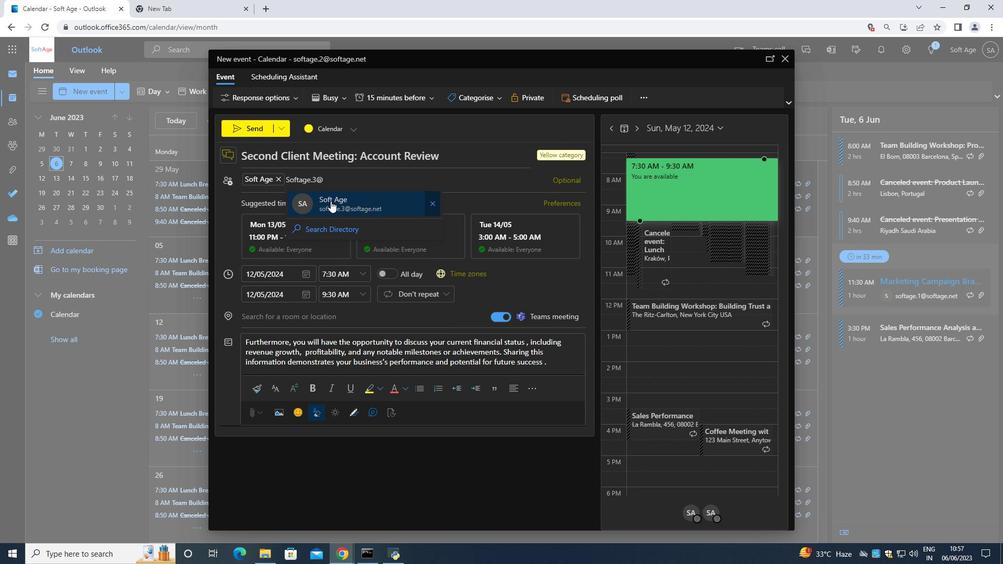 
Action: Mouse moved to (395, 92)
Screenshot: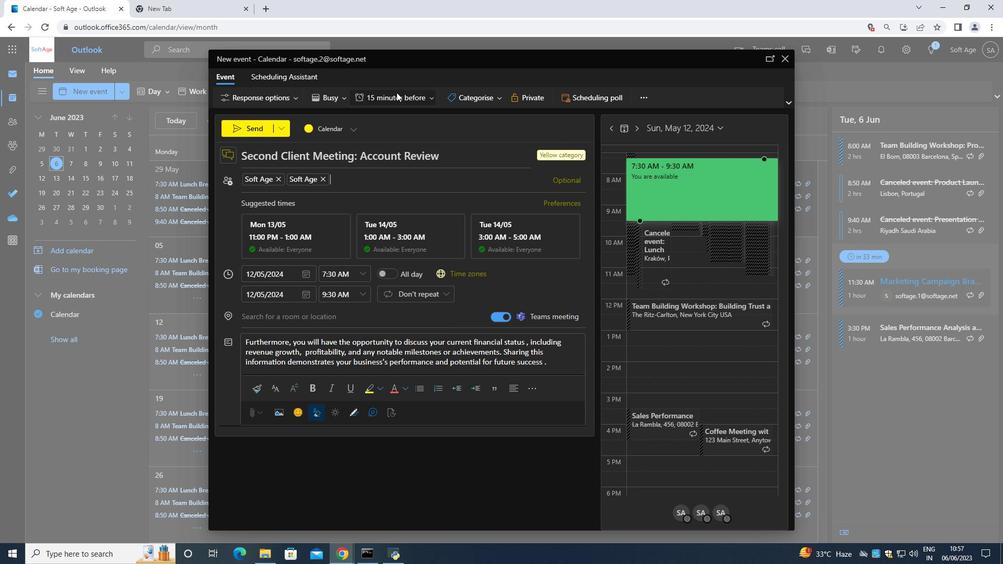 
Action: Mouse pressed left at (395, 92)
Screenshot: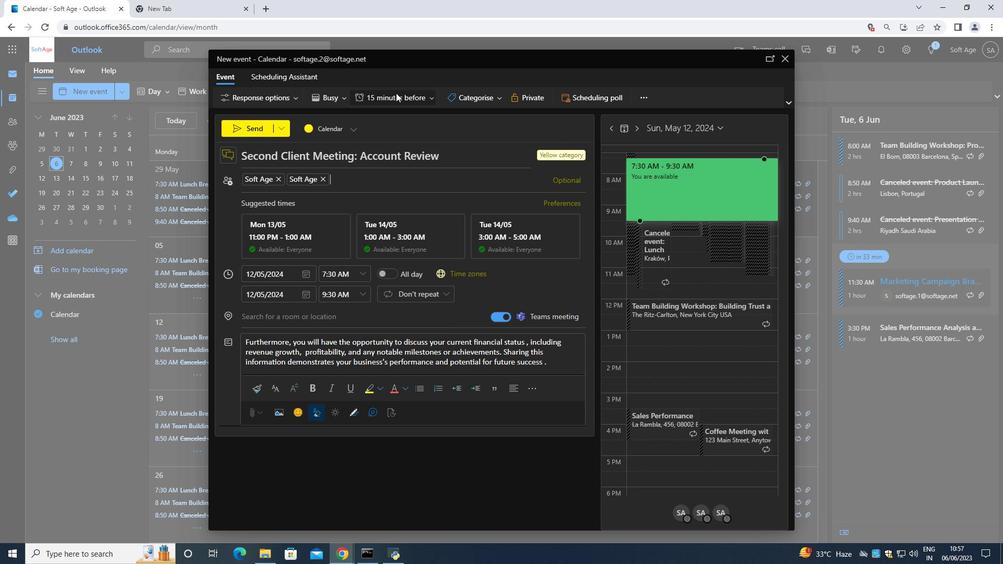 
Action: Mouse moved to (401, 194)
Screenshot: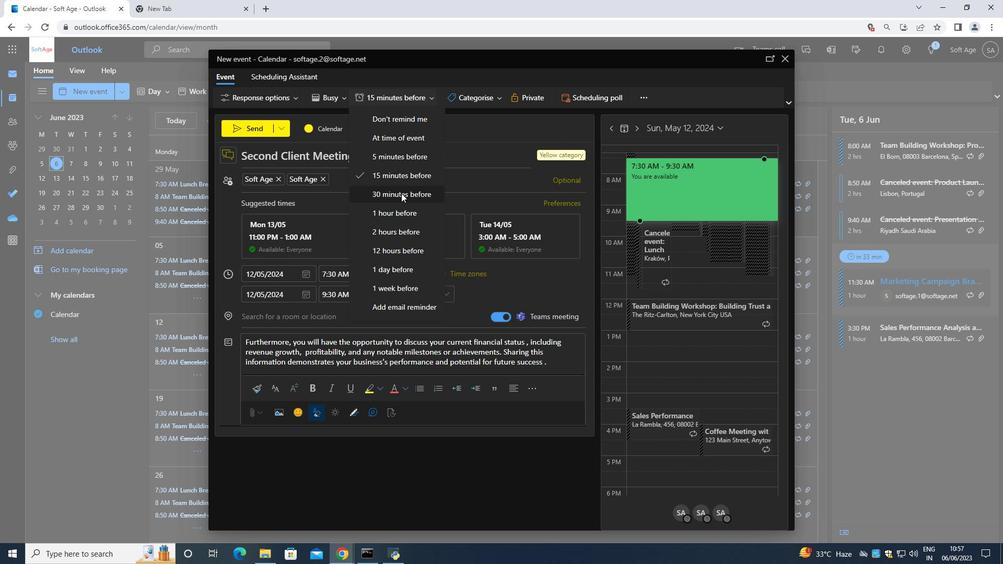 
Action: Mouse pressed left at (401, 194)
Screenshot: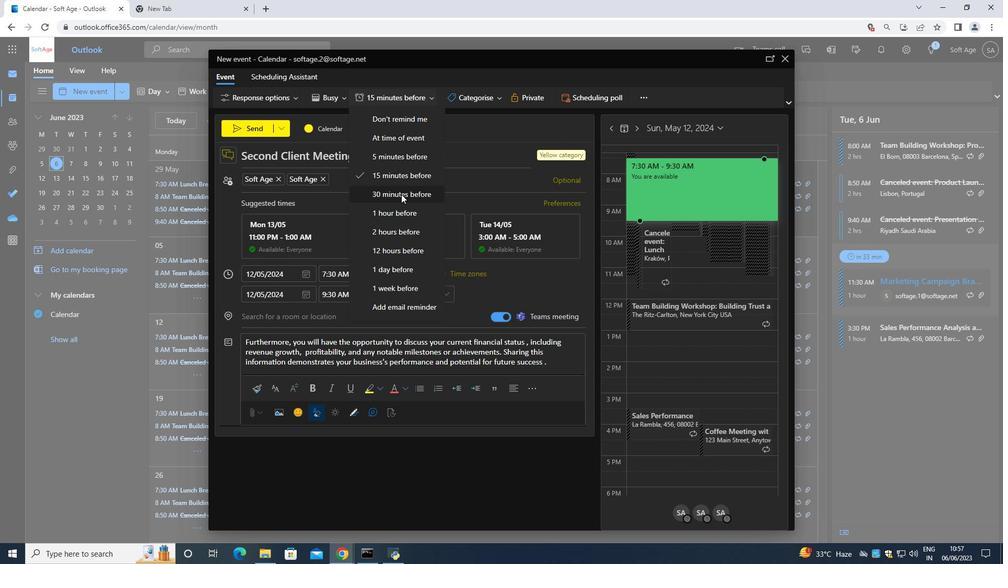 
Action: Mouse moved to (260, 129)
Screenshot: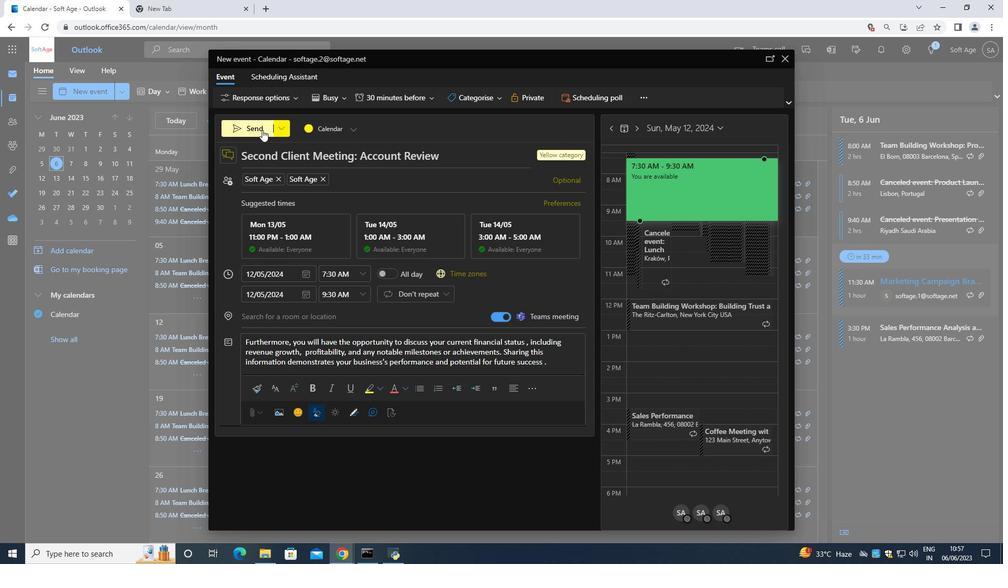 
Action: Mouse pressed left at (260, 129)
Screenshot: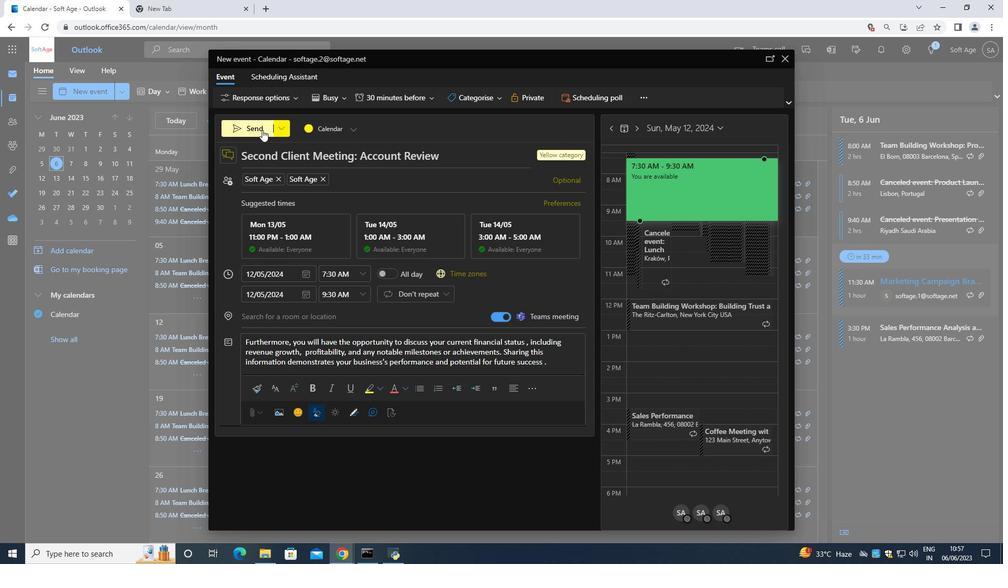 
Action: Mouse moved to (384, 150)
Screenshot: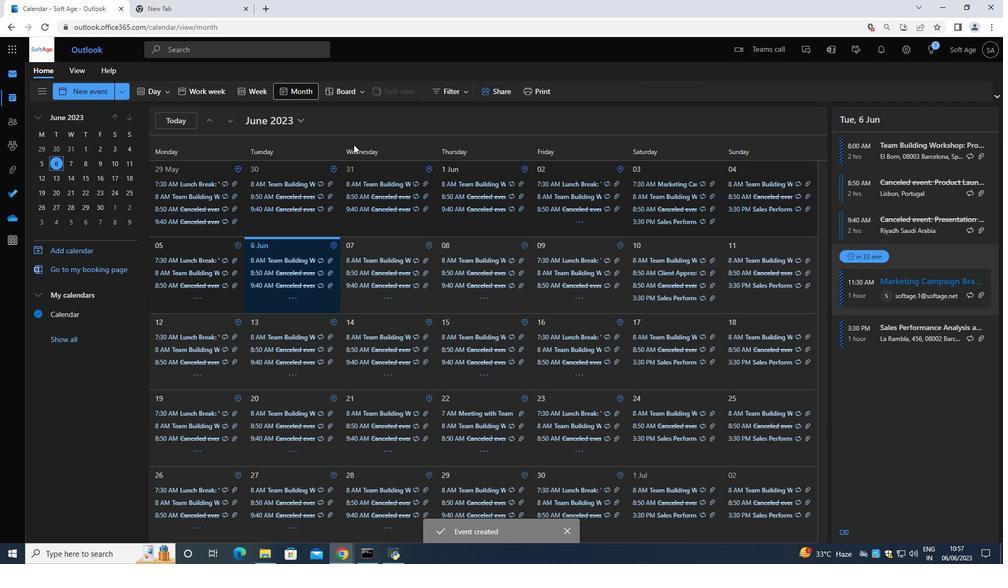 
